 Task: For heading  Tahoma with underline.  font size for heading20,  'Change the font style of data to'Arial.  and font size to 12,  Change the alignment of both headline & data to Align left.  In the sheet  FinAudit templatesbook
Action: Mouse moved to (39, 105)
Screenshot: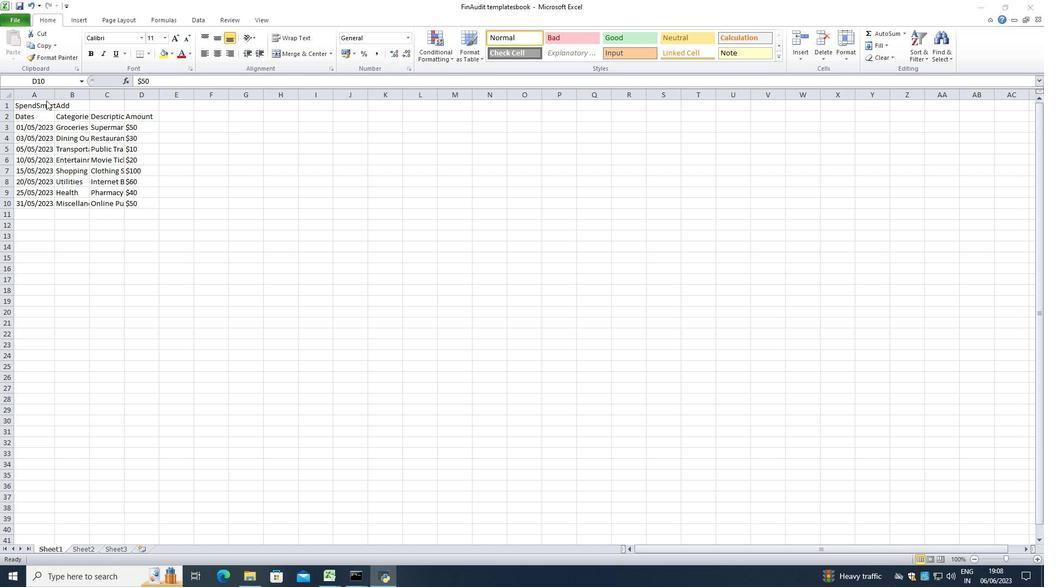 
Action: Mouse pressed left at (39, 105)
Screenshot: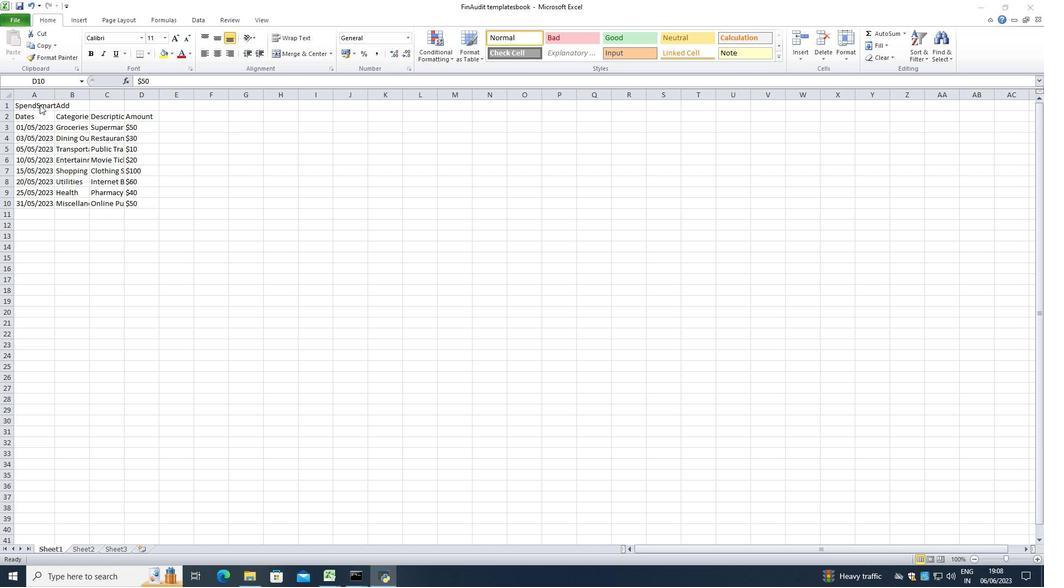 
Action: Mouse moved to (54, 95)
Screenshot: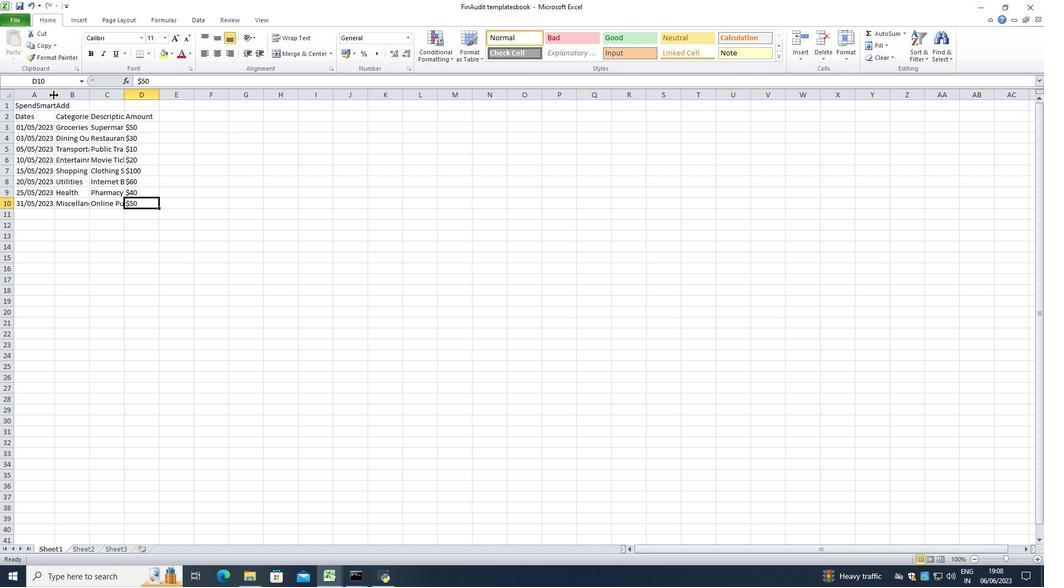 
Action: Mouse pressed left at (54, 95)
Screenshot: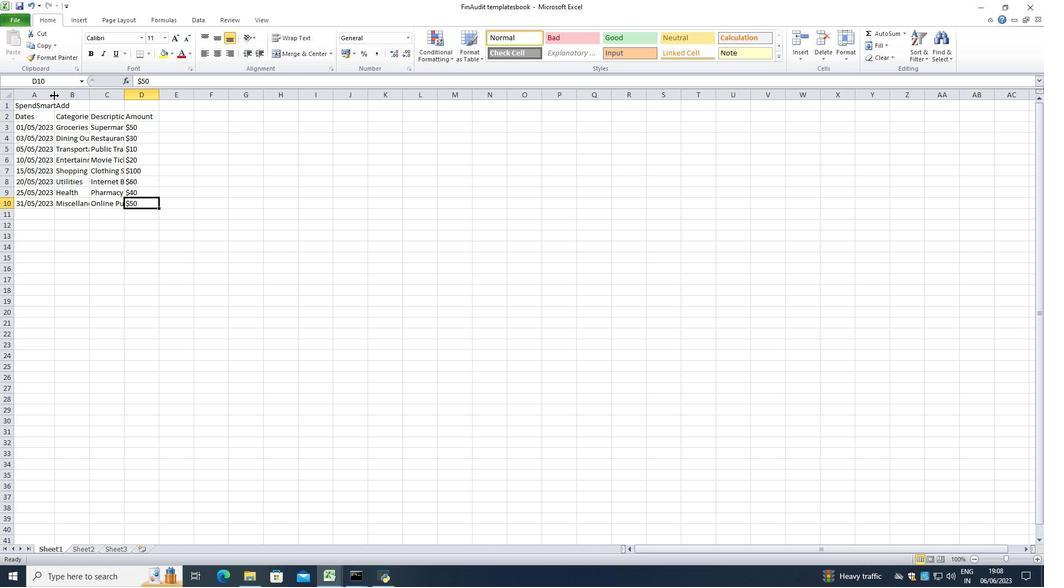 
Action: Mouse pressed left at (54, 95)
Screenshot: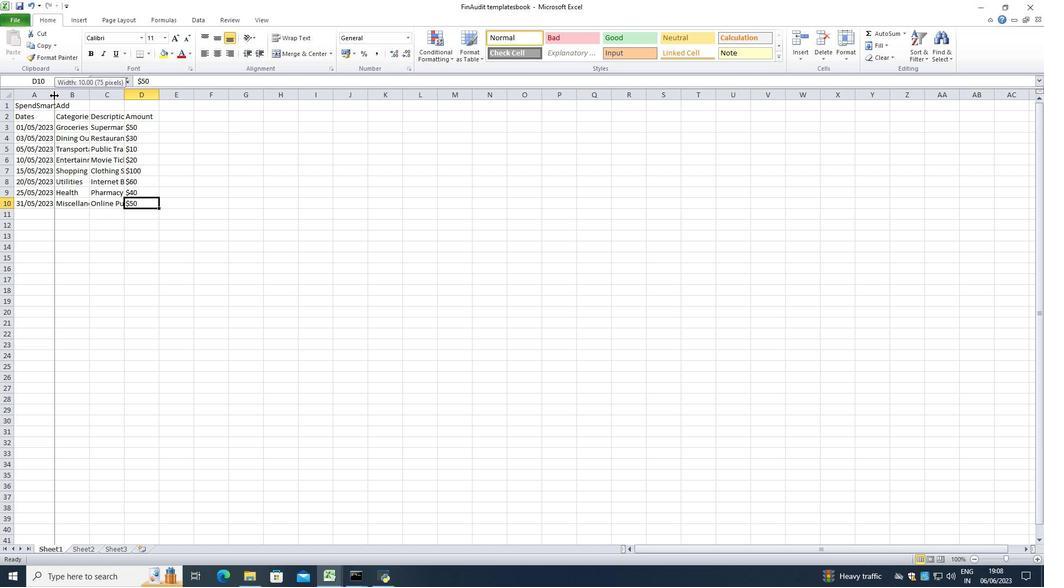 
Action: Mouse moved to (105, 91)
Screenshot: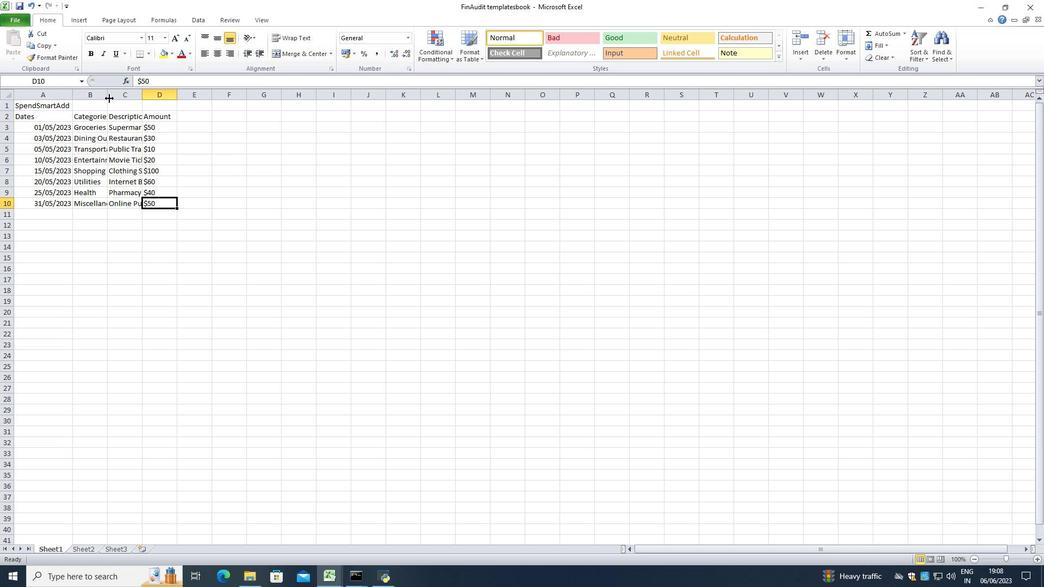 
Action: Mouse pressed left at (105, 91)
Screenshot: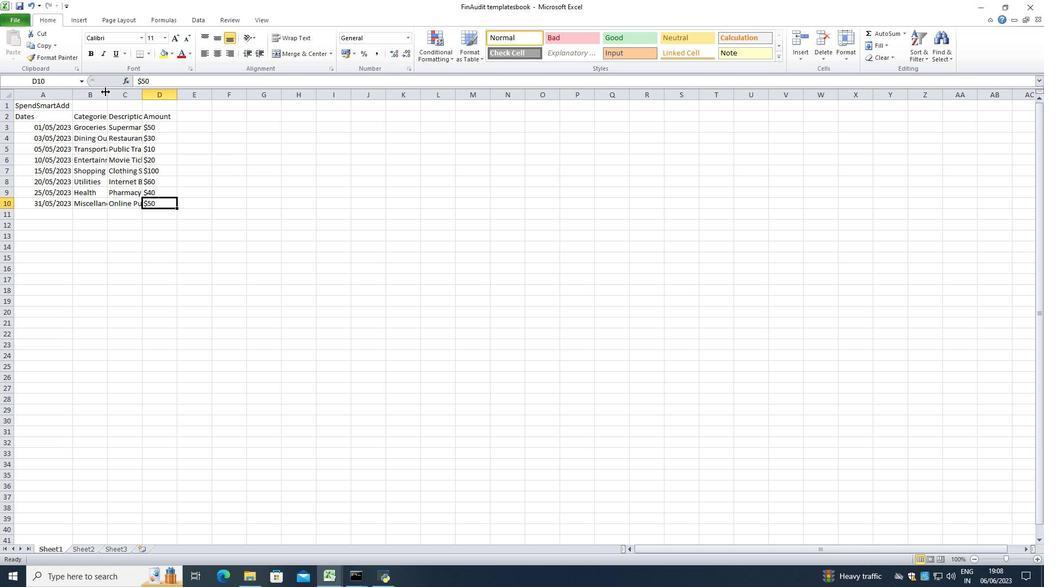 
Action: Mouse pressed left at (105, 91)
Screenshot: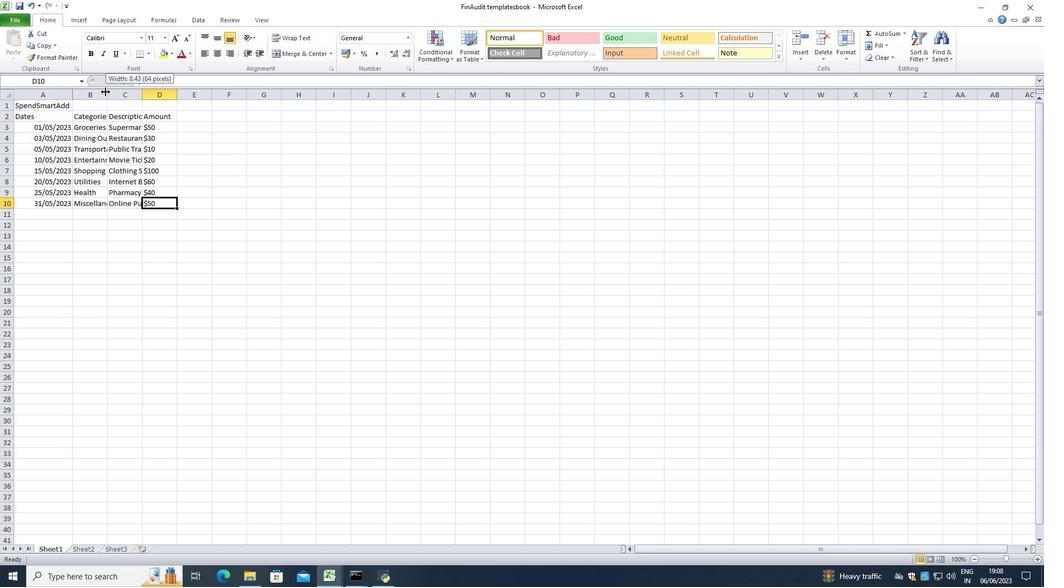 
Action: Mouse moved to (162, 95)
Screenshot: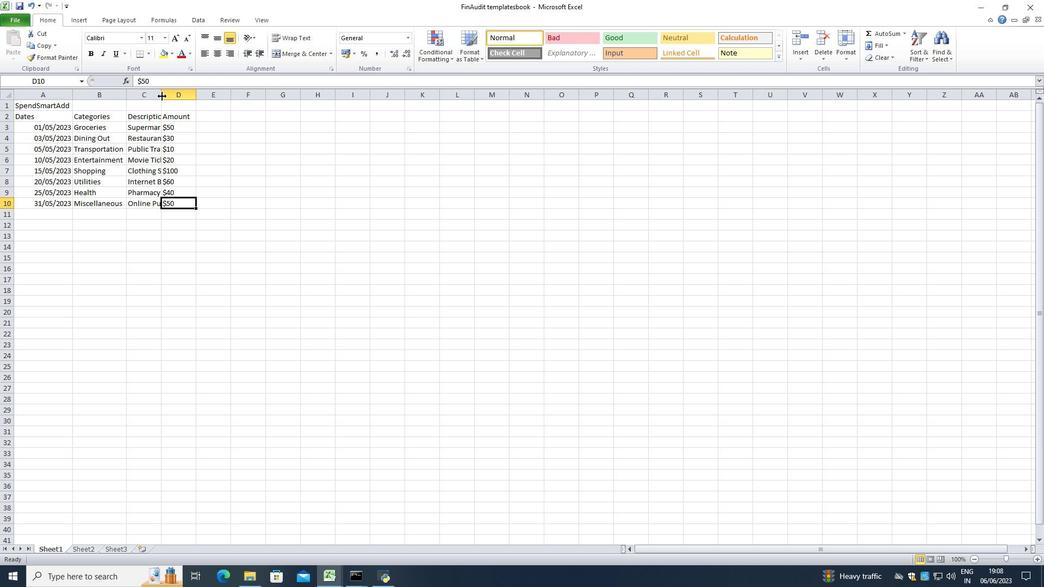 
Action: Mouse pressed left at (162, 95)
Screenshot: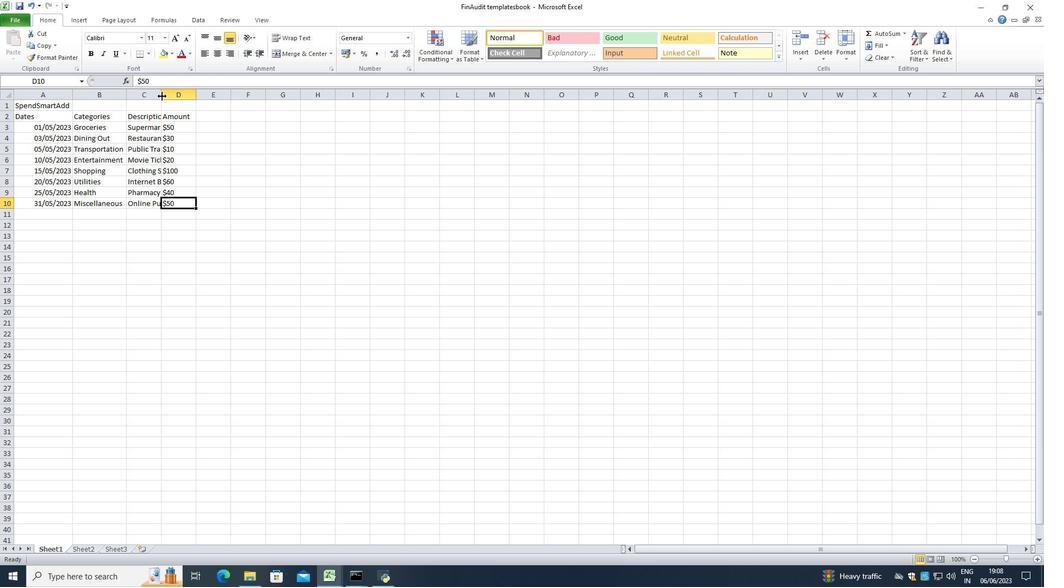 
Action: Mouse pressed left at (162, 95)
Screenshot: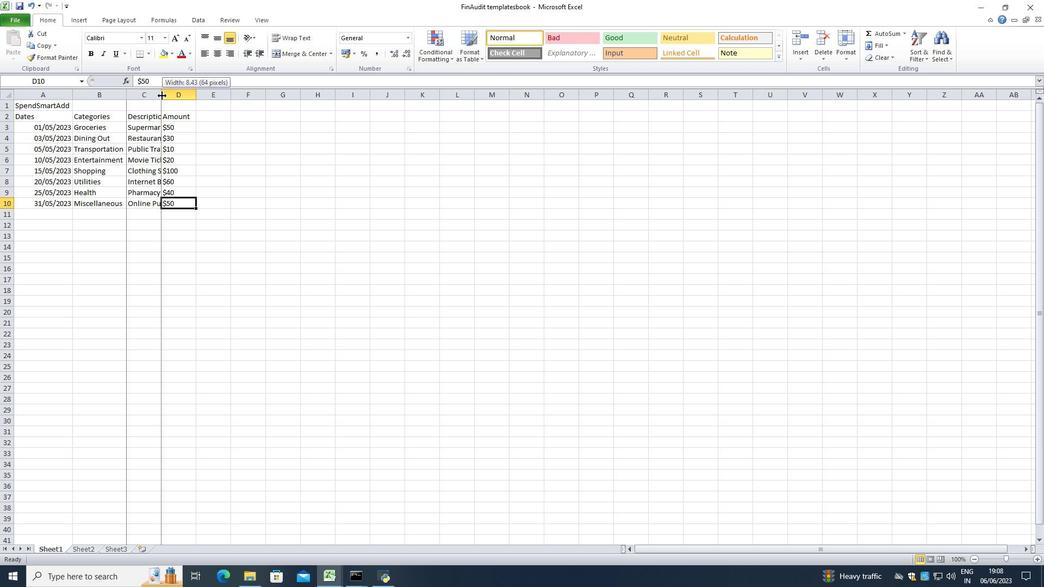 
Action: Mouse moved to (221, 92)
Screenshot: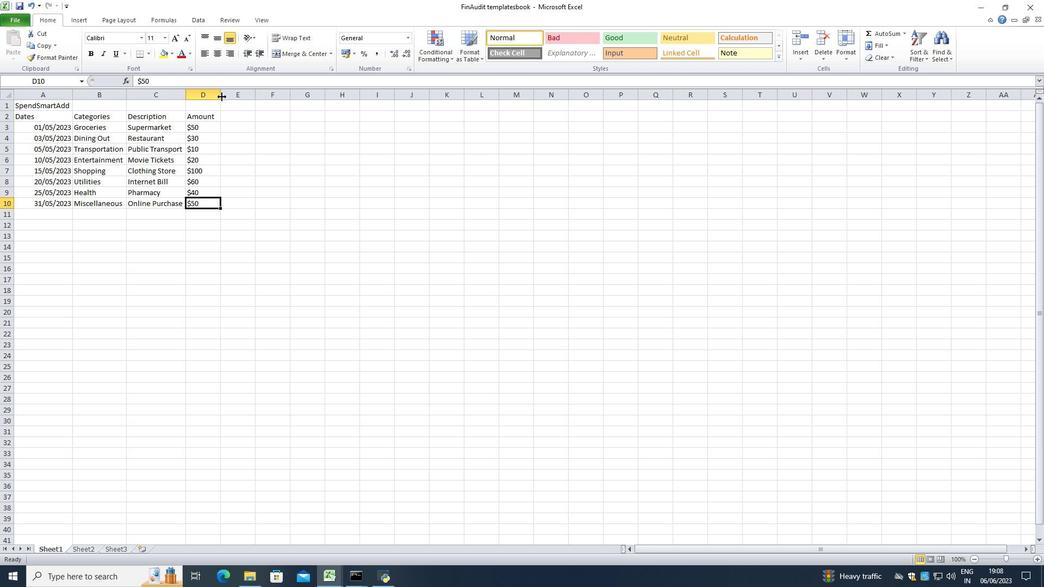 
Action: Mouse pressed left at (221, 92)
Screenshot: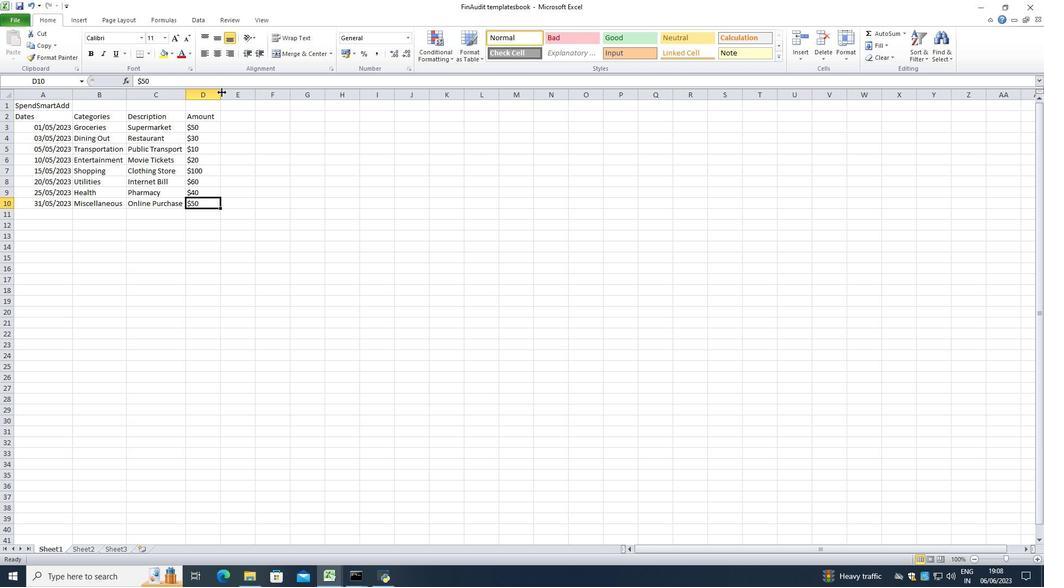 
Action: Mouse pressed left at (221, 92)
Screenshot: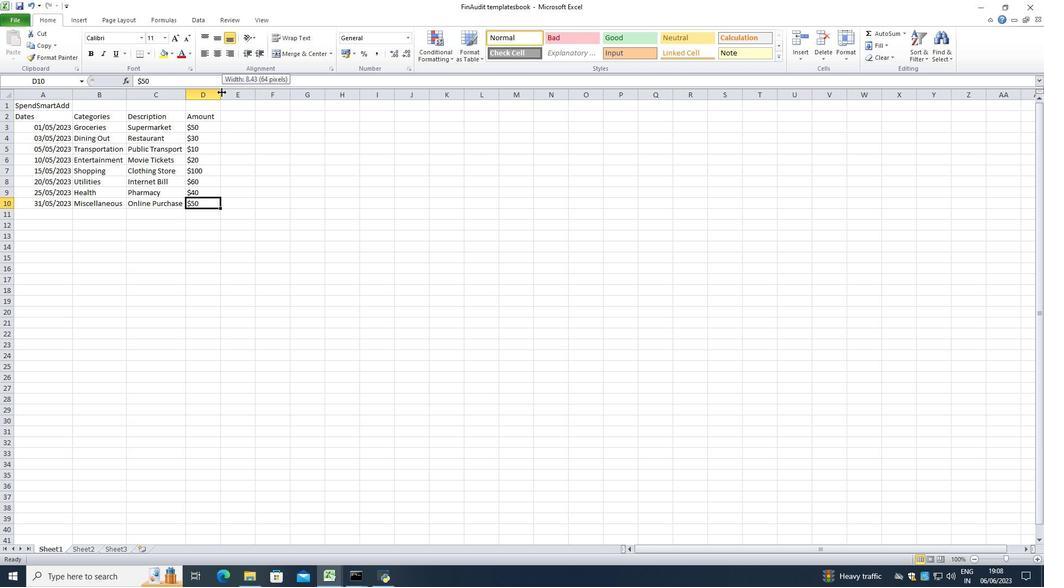 
Action: Mouse moved to (67, 108)
Screenshot: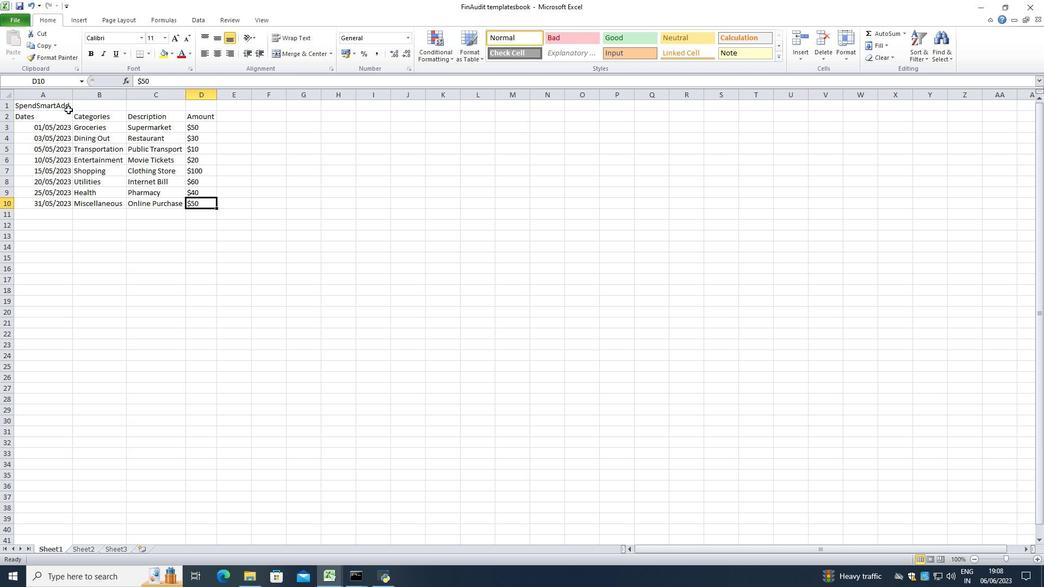 
Action: Mouse pressed left at (67, 108)
Screenshot: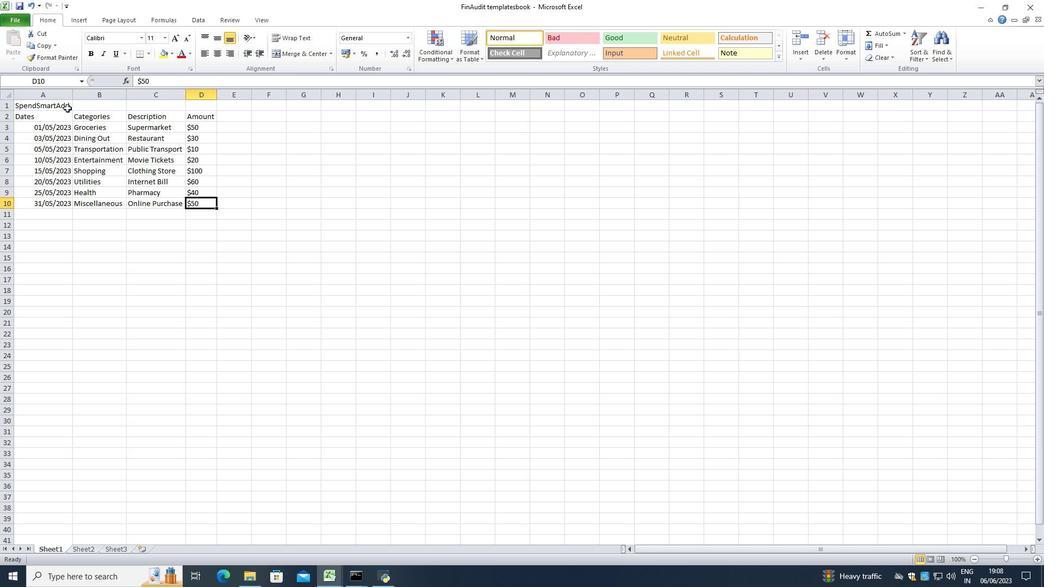 
Action: Mouse moved to (120, 40)
Screenshot: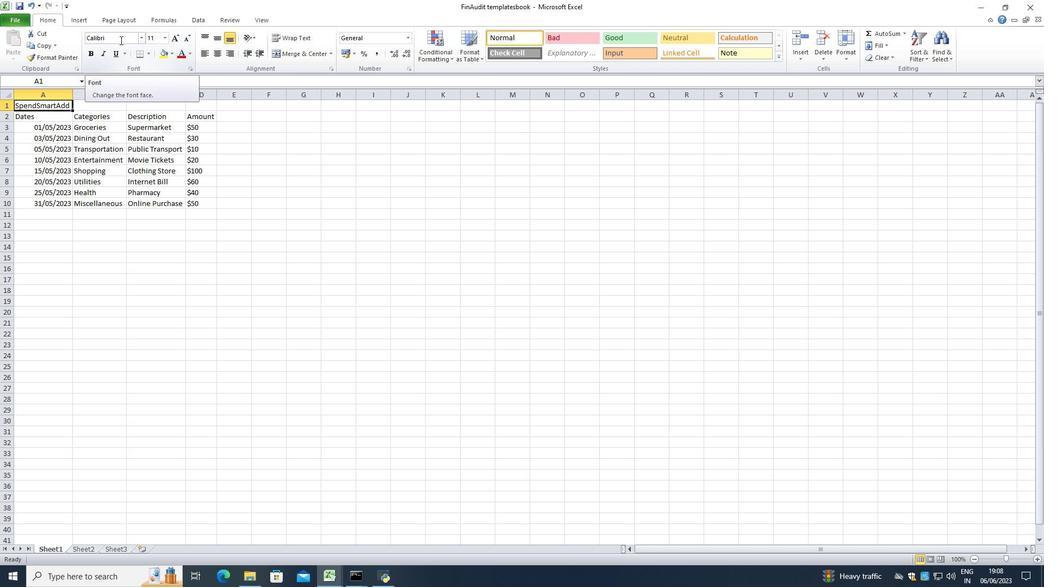 
Action: Mouse pressed left at (120, 40)
Screenshot: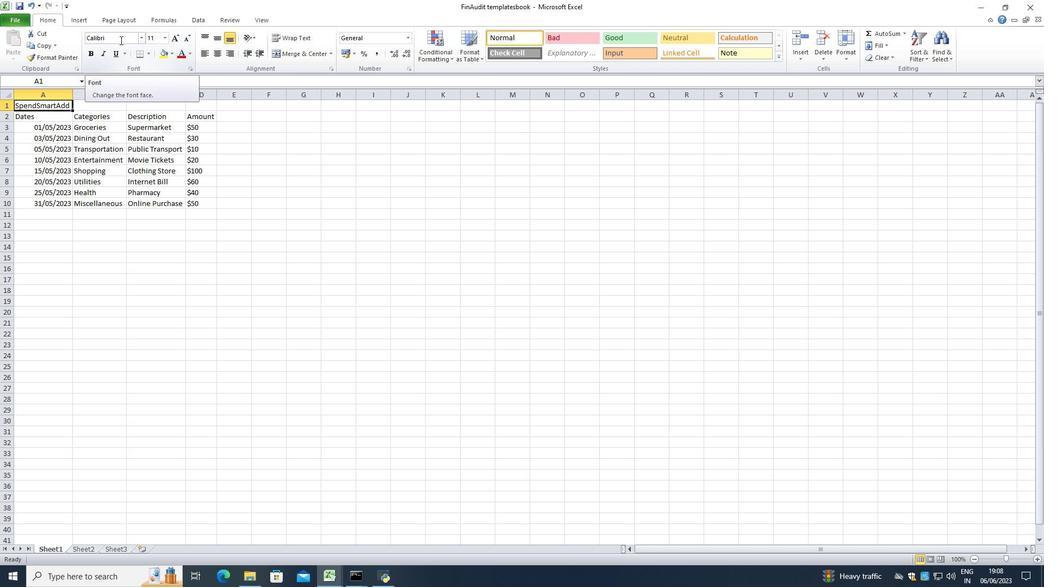 
Action: Mouse moved to (120, 40)
Screenshot: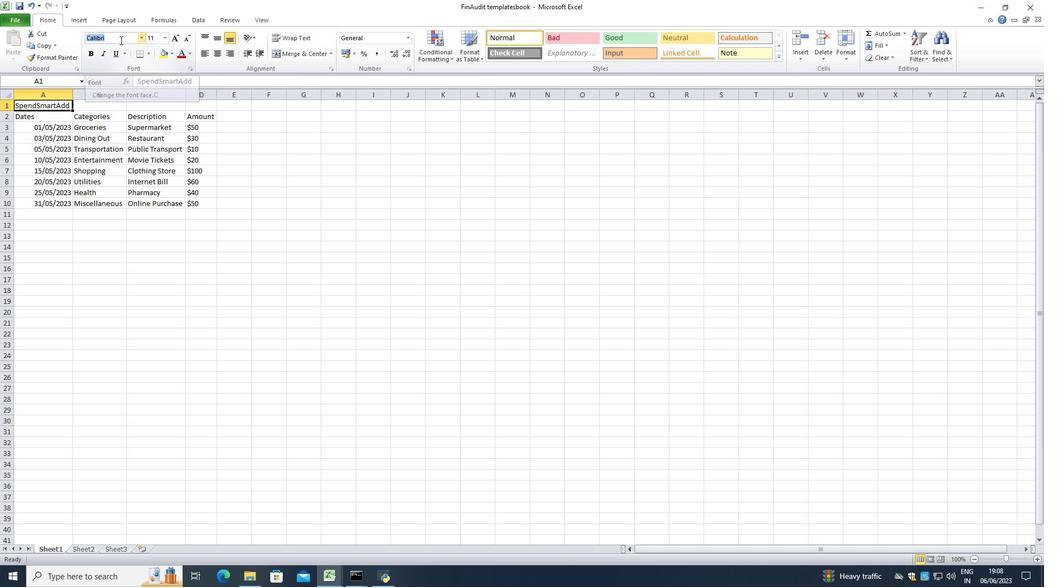 
Action: Key pressed <Key.backspace><Key.shift>Taho<Key.enter>
Screenshot: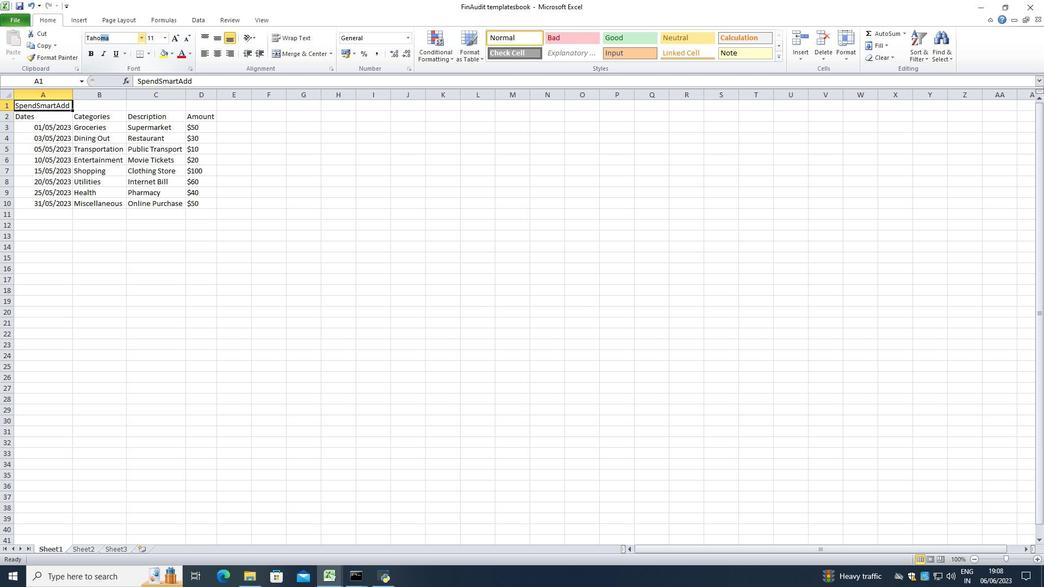 
Action: Mouse moved to (154, 38)
Screenshot: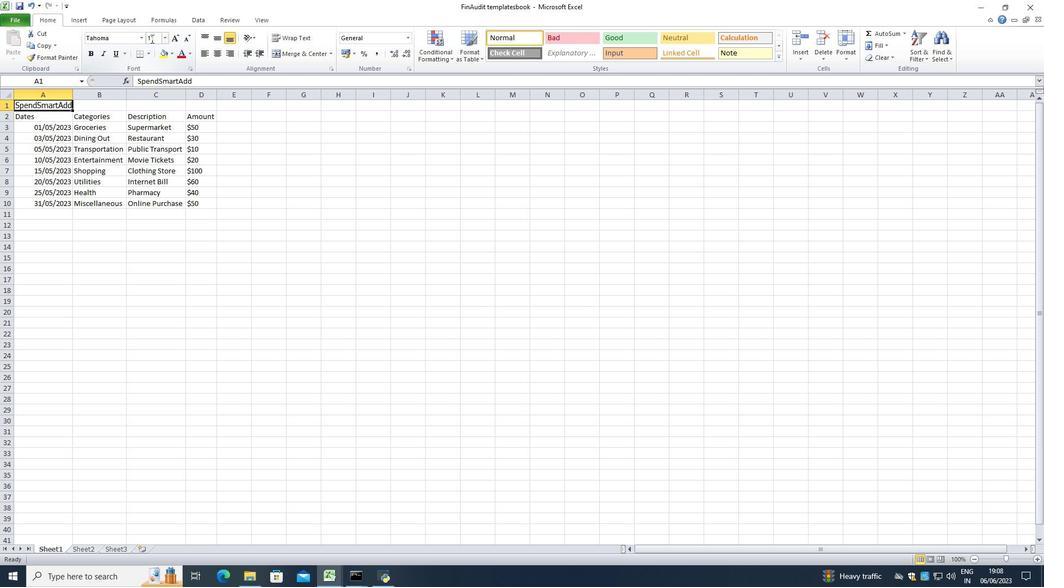 
Action: Mouse pressed left at (154, 38)
Screenshot: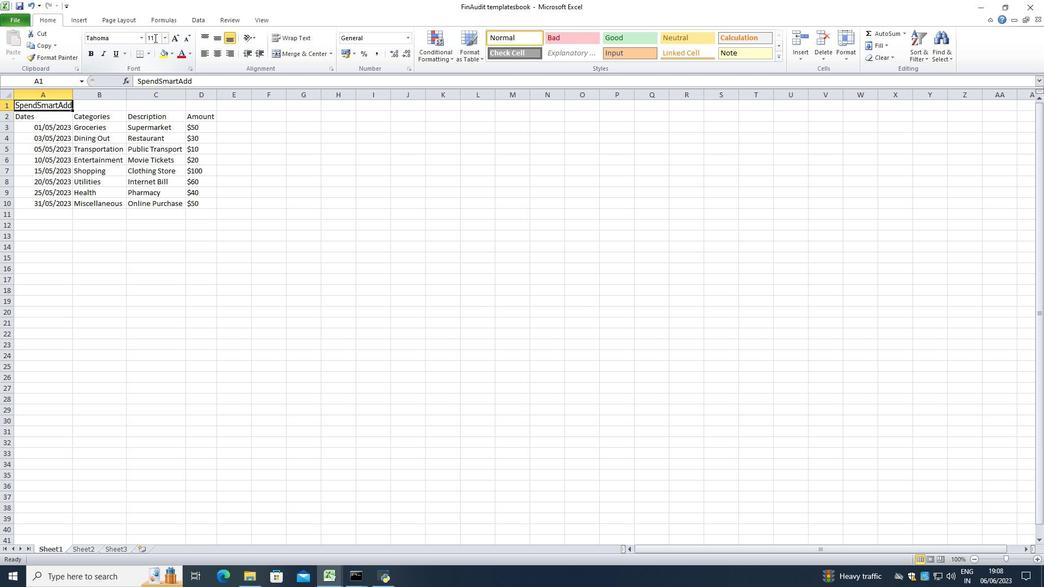 
Action: Key pressed <Key.backspace>20<Key.enter>ctrl+U
Screenshot: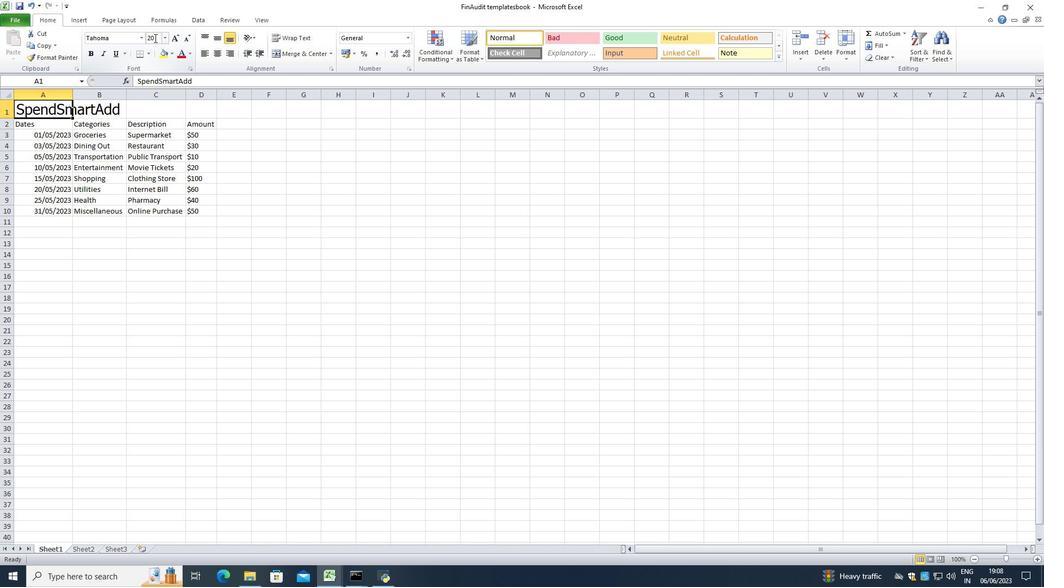 
Action: Mouse moved to (62, 127)
Screenshot: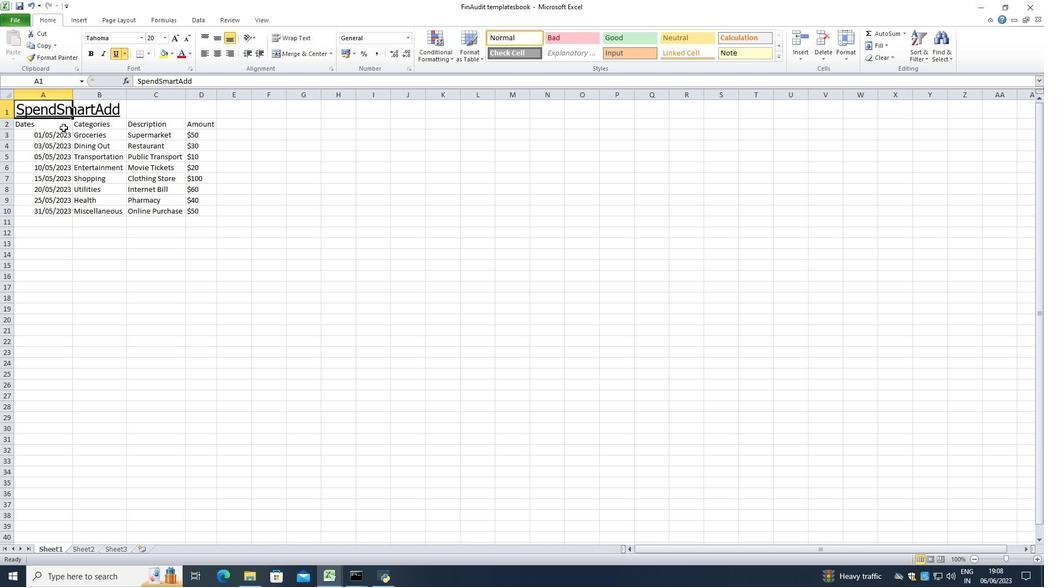 
Action: Mouse pressed left at (62, 127)
Screenshot: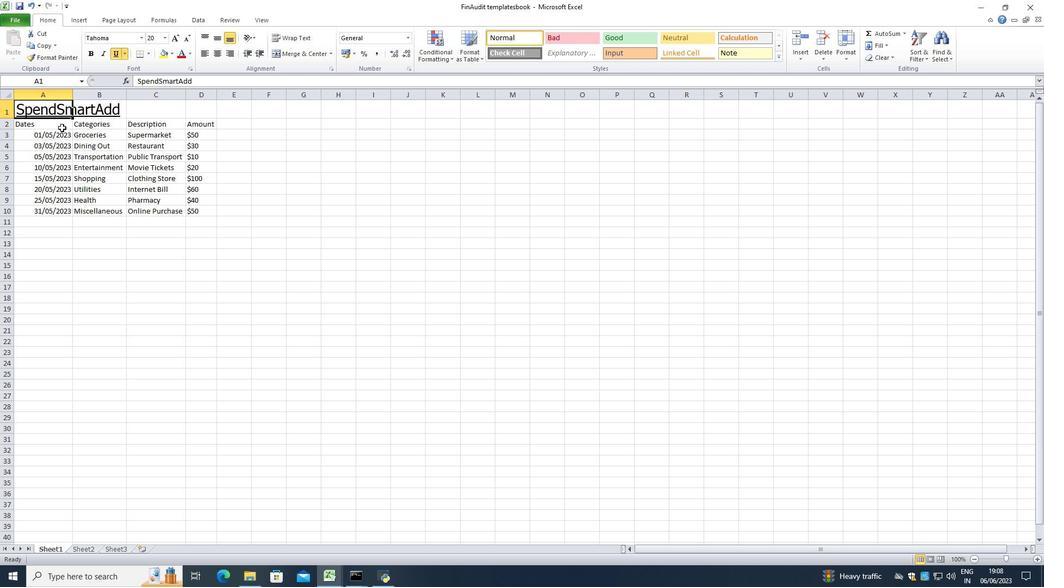 
Action: Mouse moved to (112, 38)
Screenshot: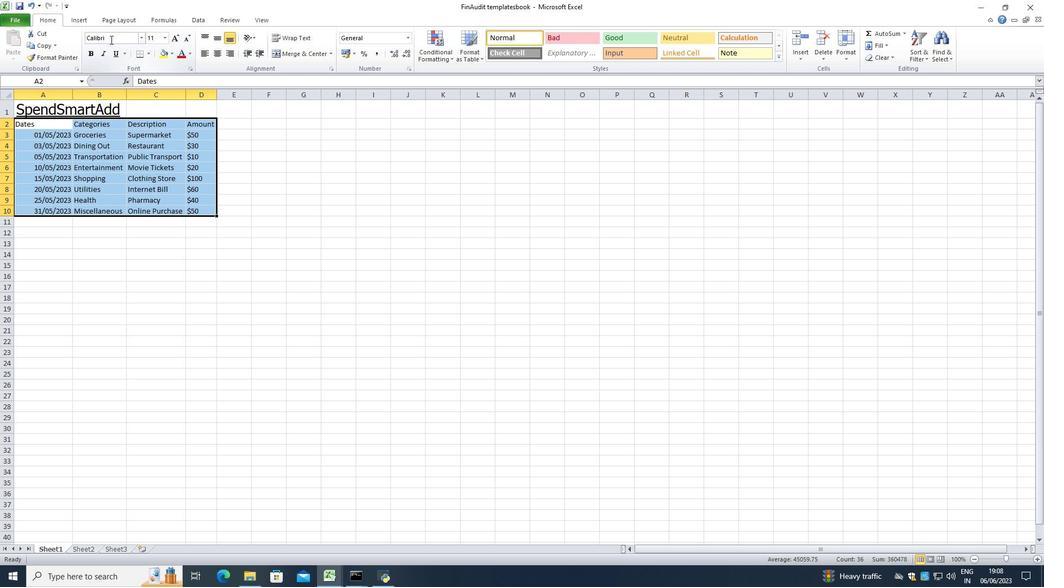 
Action: Mouse pressed left at (112, 38)
Screenshot: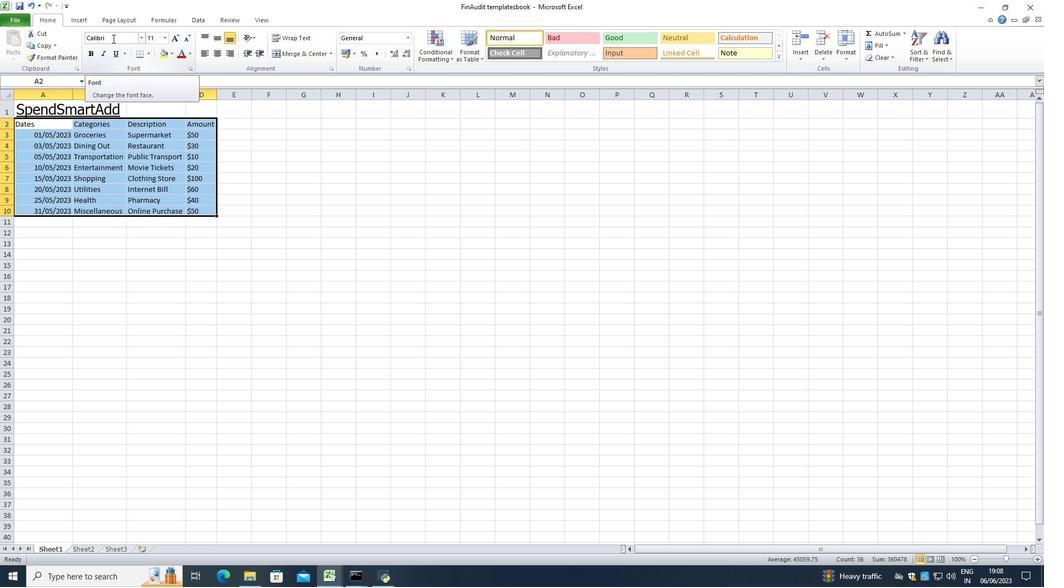 
Action: Key pressed <Key.backspace><Key.shift>arial<Key.enter>
Screenshot: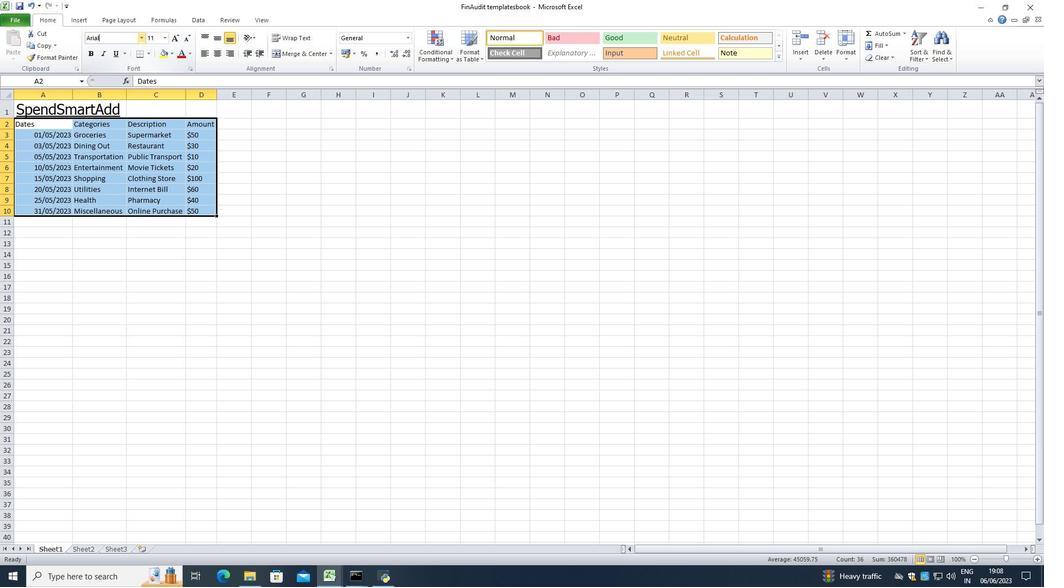 
Action: Mouse moved to (152, 37)
Screenshot: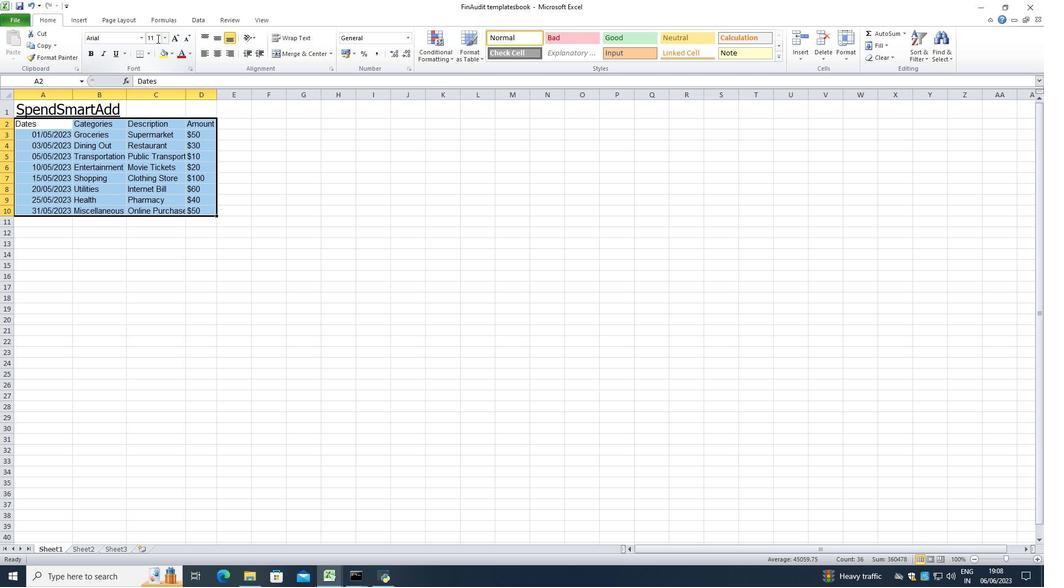 
Action: Mouse pressed left at (152, 37)
Screenshot: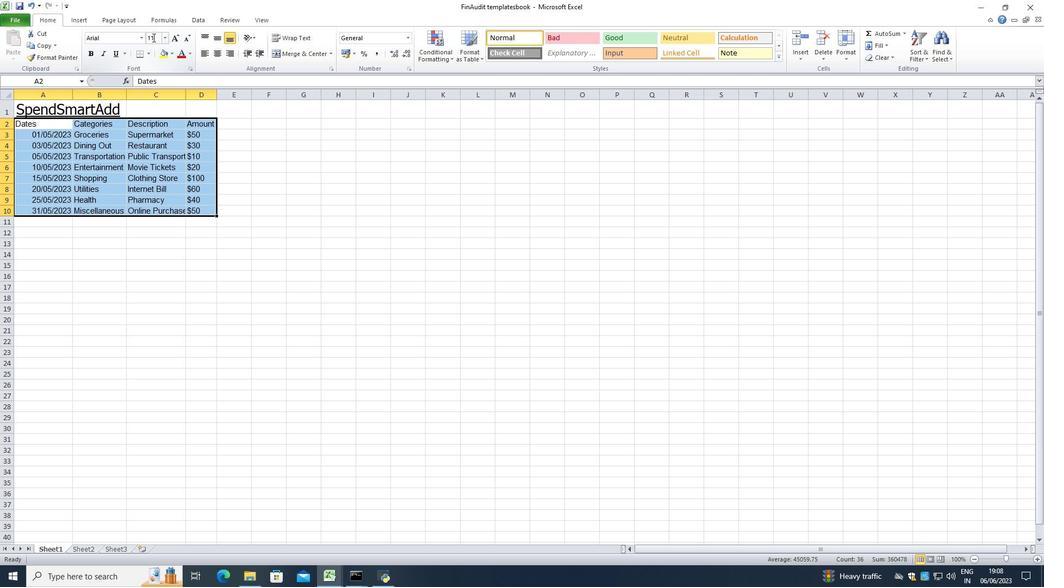 
Action: Key pressed <Key.backspace>12<Key.enter>
Screenshot: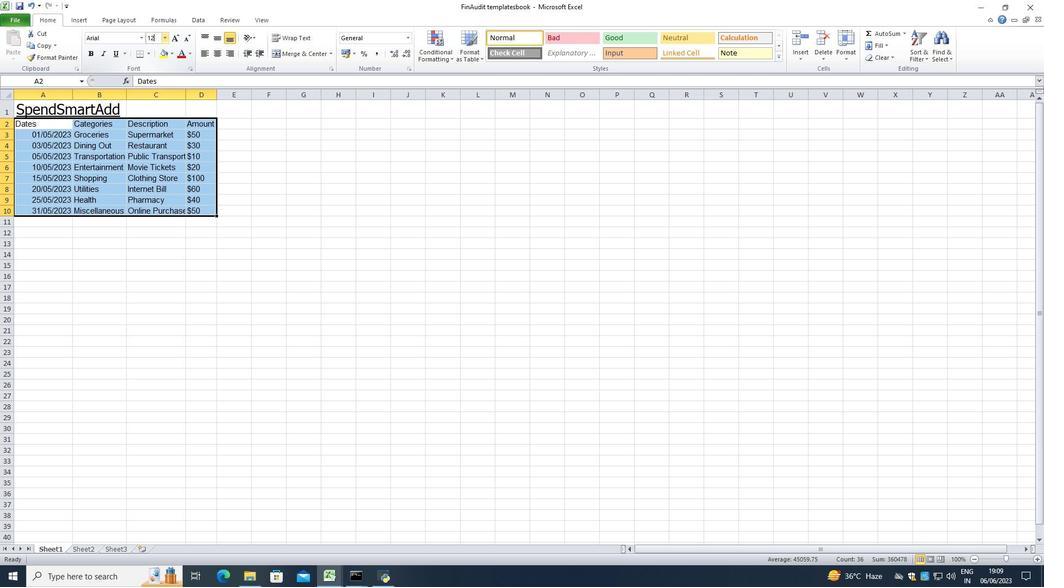 
Action: Mouse moved to (153, 315)
Screenshot: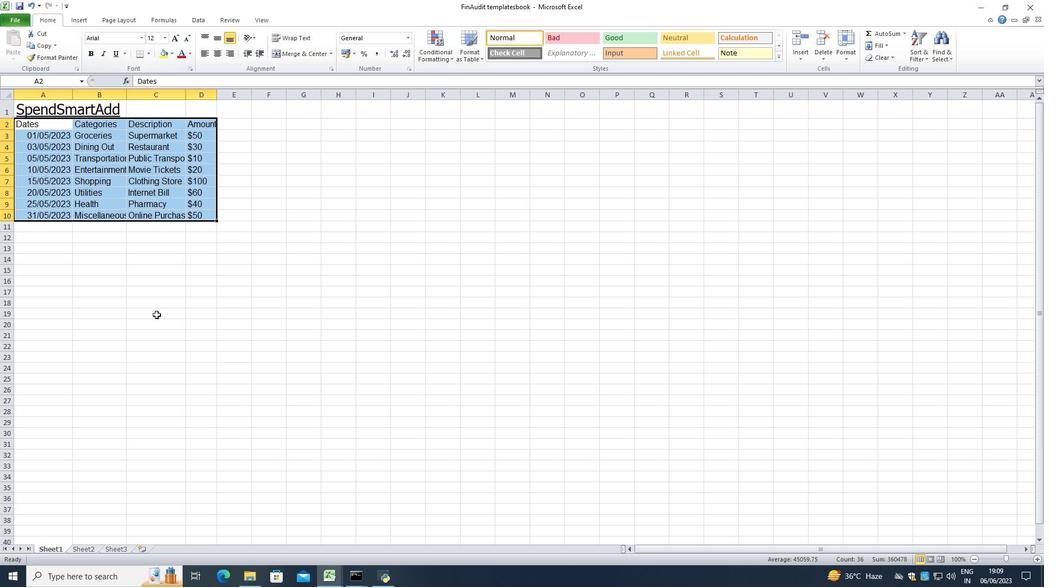 
Action: Mouse pressed left at (153, 315)
Screenshot: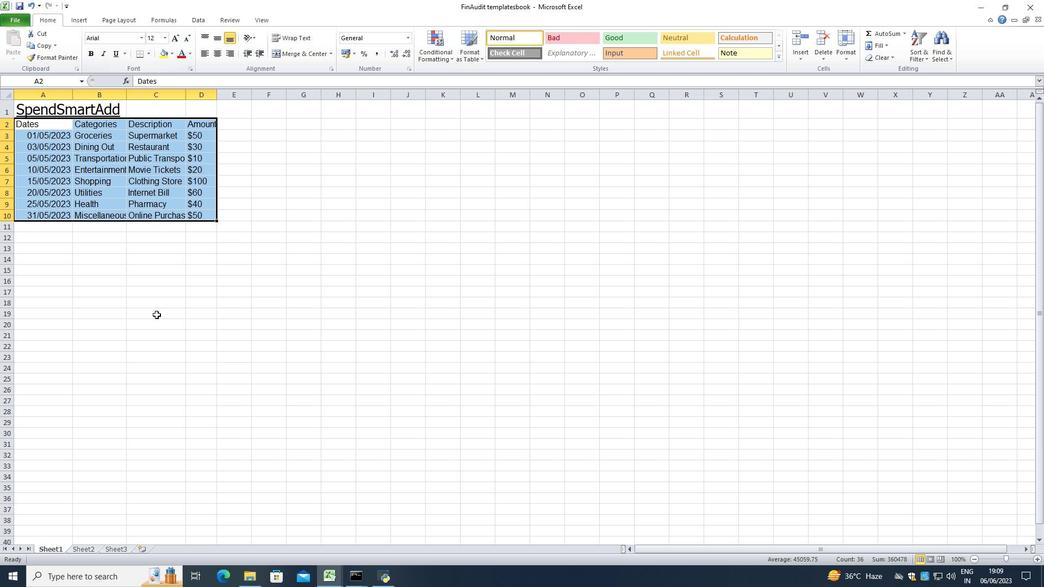 
Action: Mouse moved to (42, 108)
Screenshot: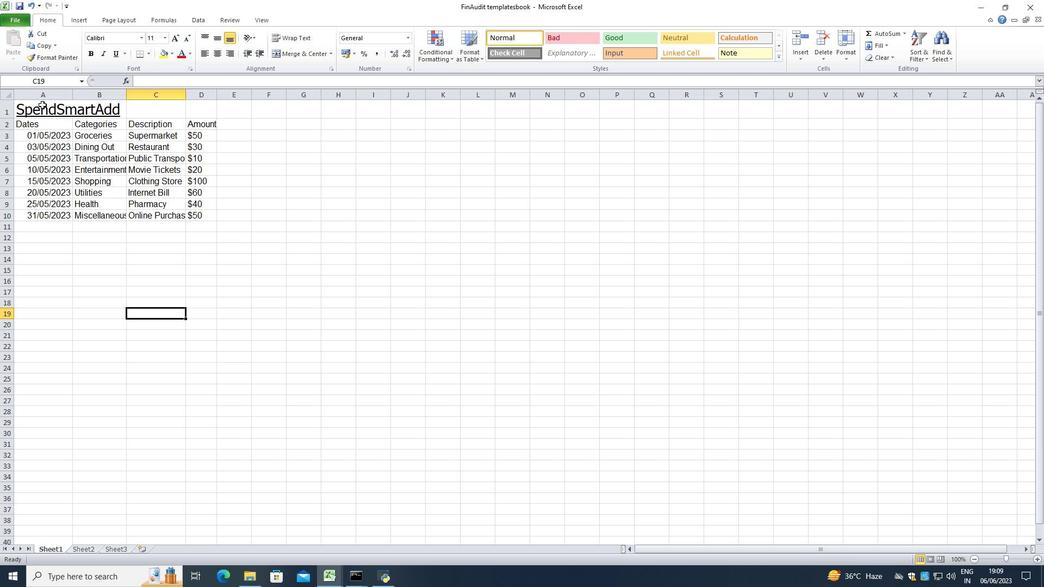 
Action: Mouse pressed left at (42, 108)
Screenshot: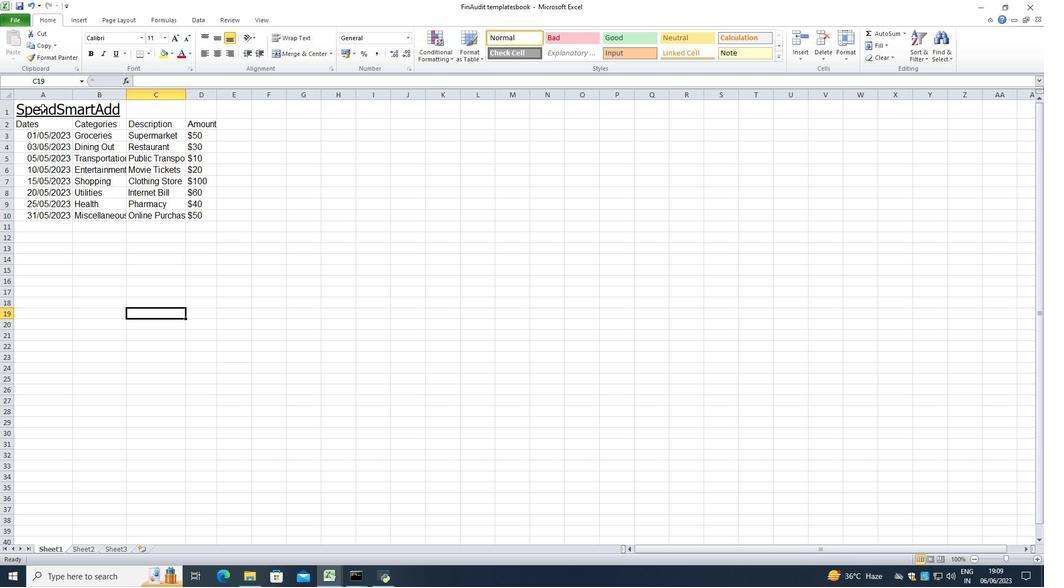 
Action: Mouse moved to (201, 38)
Screenshot: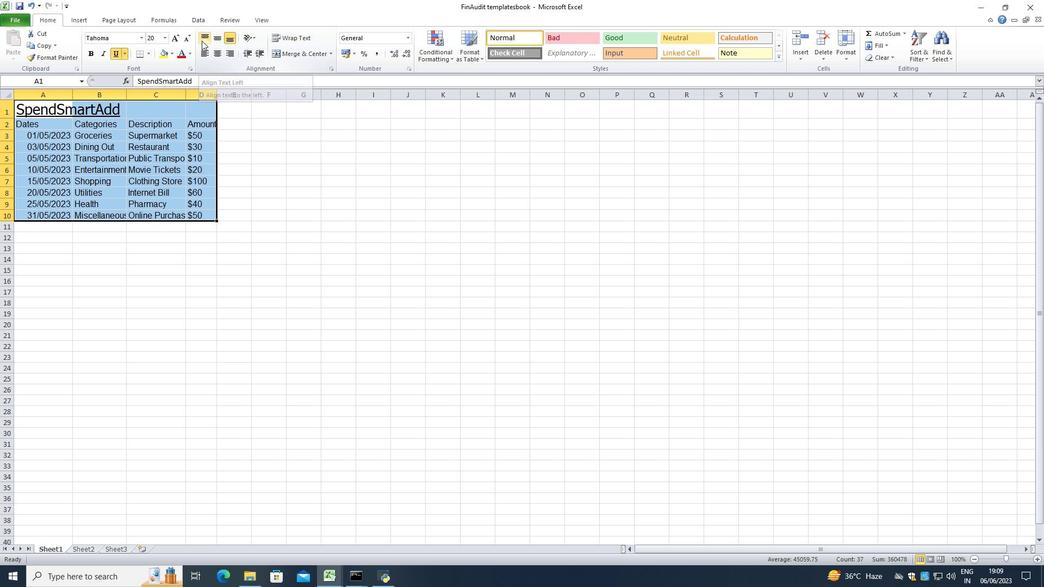 
Action: Mouse pressed left at (201, 38)
Screenshot: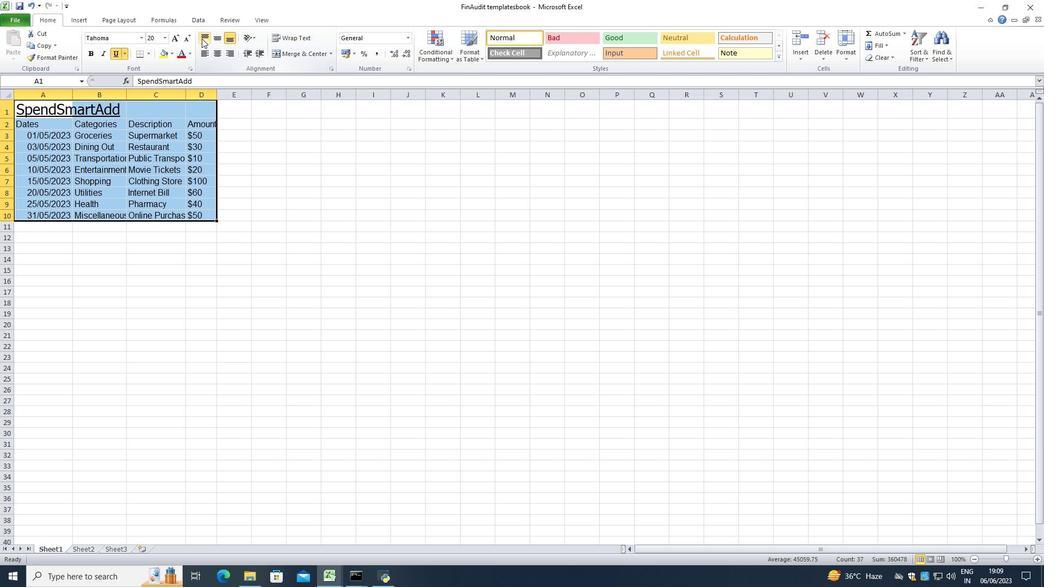 
Action: Mouse moved to (205, 54)
Screenshot: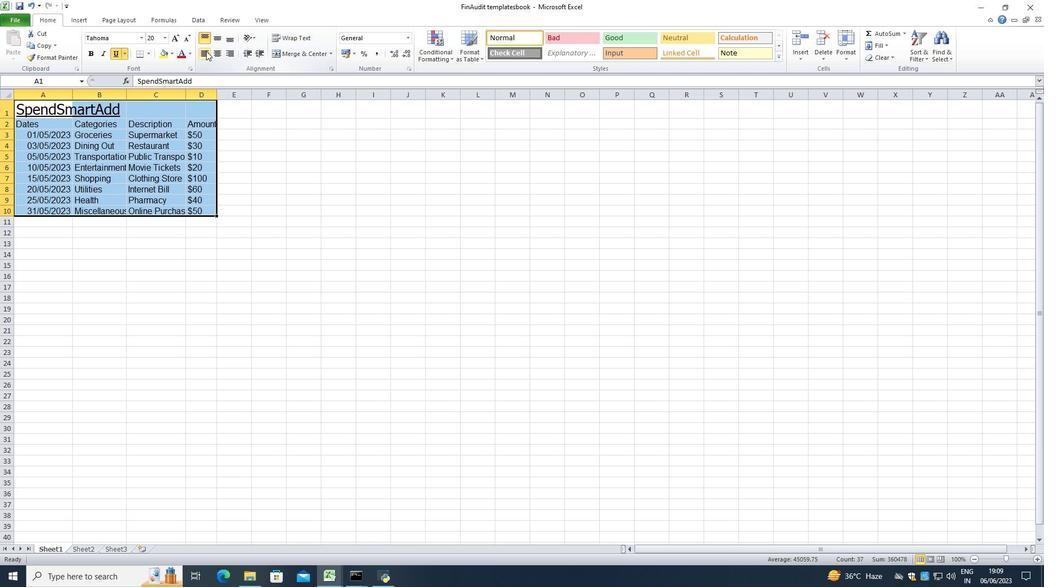 
Action: Mouse pressed left at (205, 54)
Screenshot: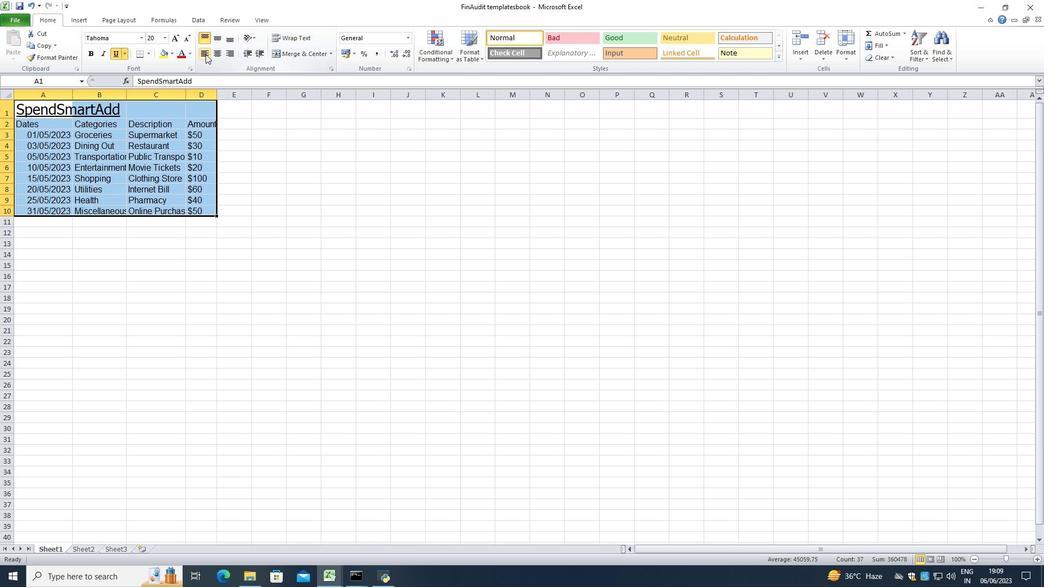 
Action: Mouse moved to (205, 38)
Screenshot: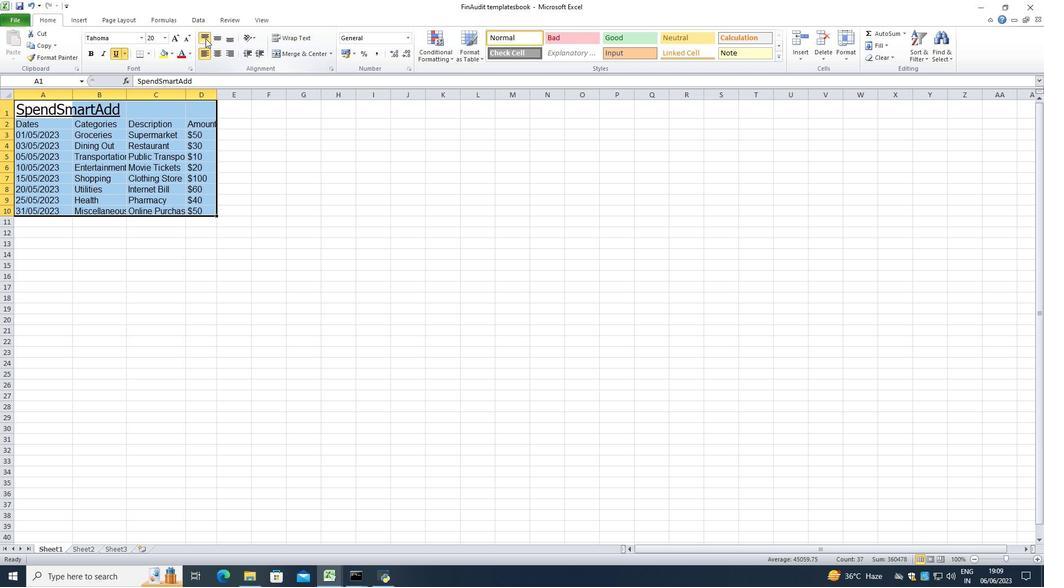 
Action: Mouse pressed left at (205, 38)
Screenshot: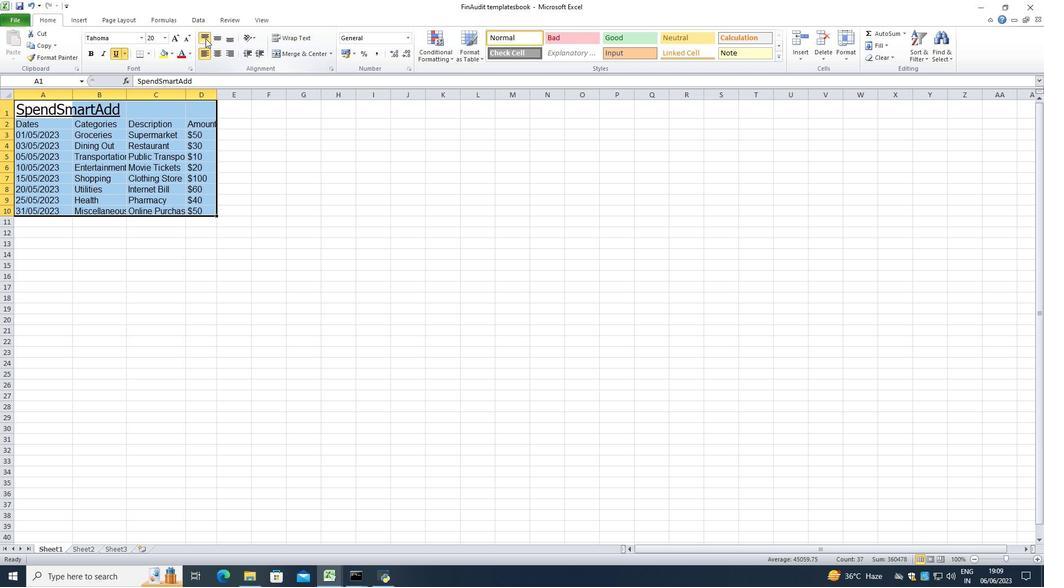
Action: Mouse pressed left at (205, 38)
Screenshot: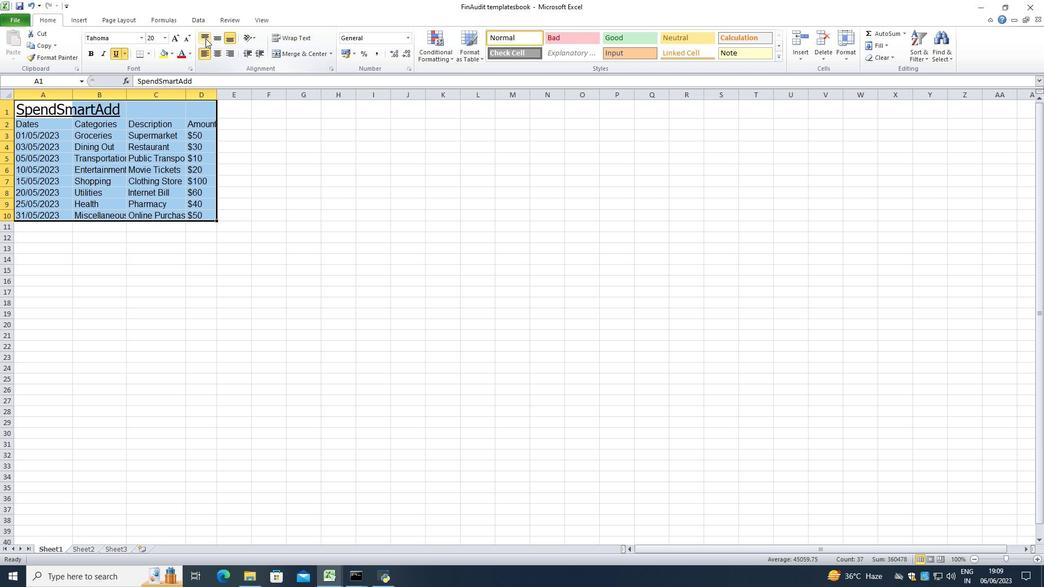 
Action: Mouse moved to (204, 37)
Screenshot: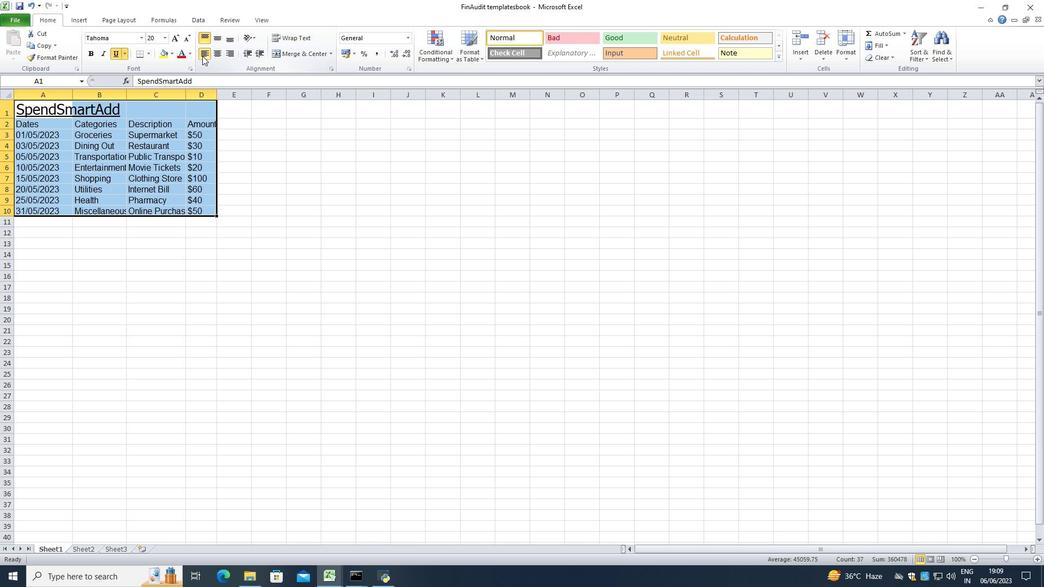 
Action: Mouse pressed left at (204, 37)
Screenshot: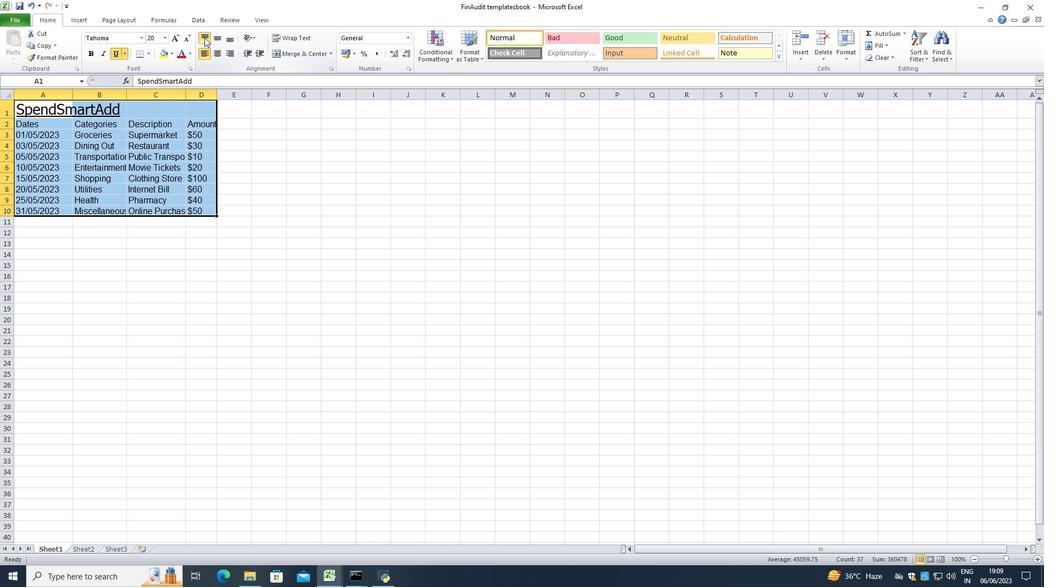 
Action: Mouse pressed left at (204, 37)
Screenshot: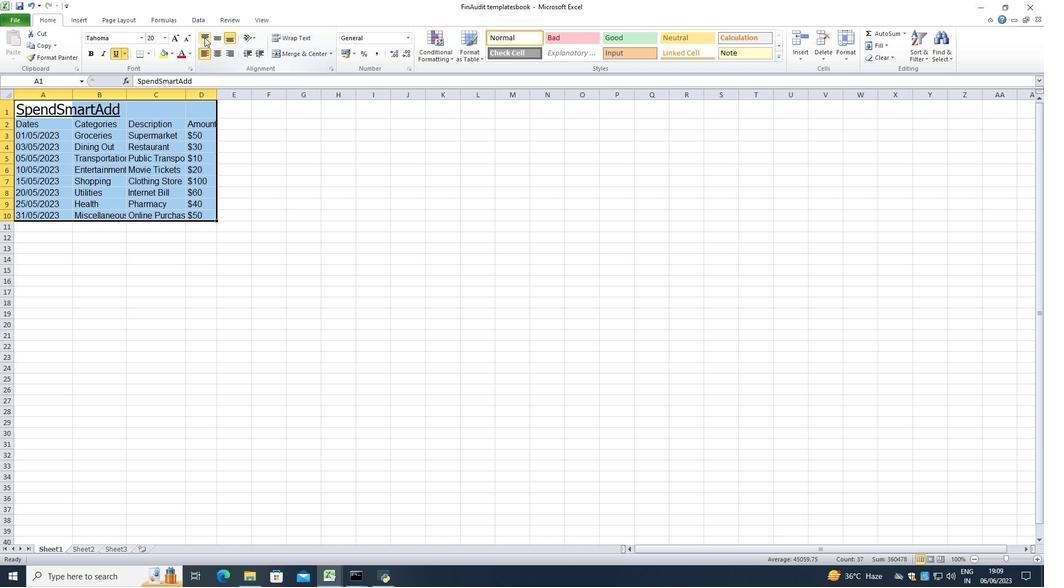 
Action: Mouse moved to (281, 217)
Screenshot: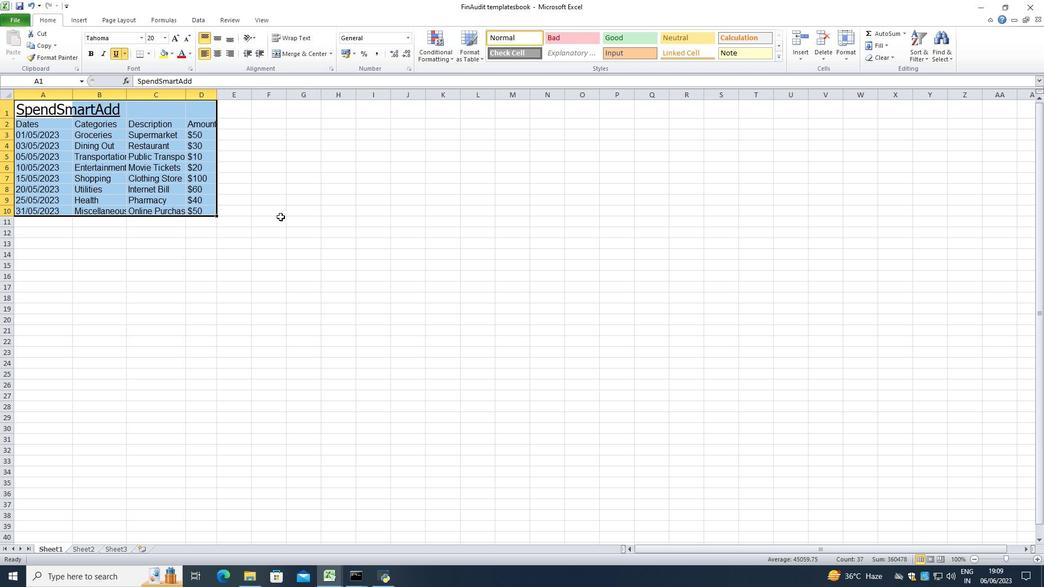 
Action: Mouse pressed left at (281, 217)
Screenshot: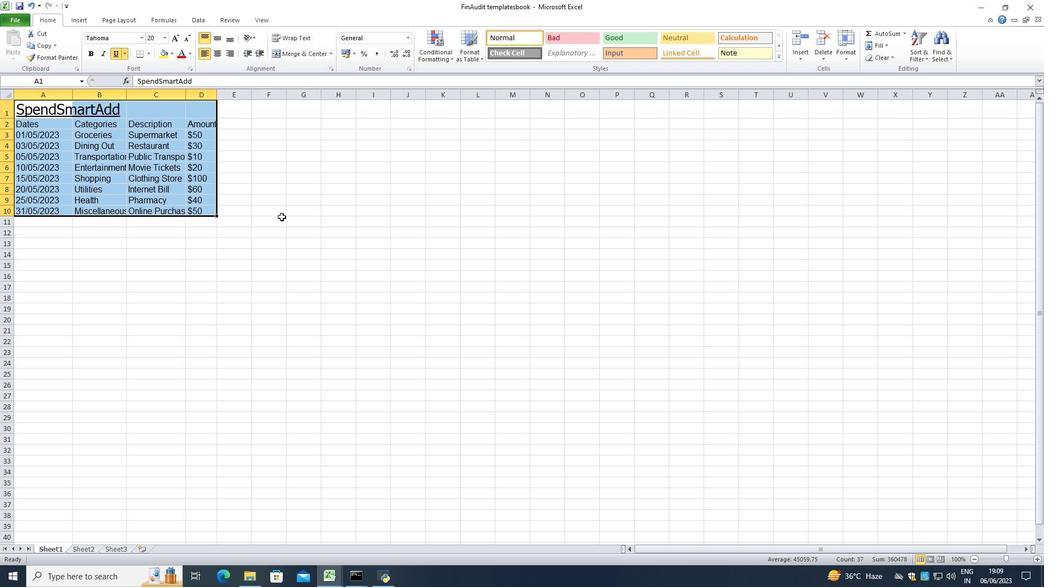 
Action: Mouse moved to (75, 94)
Screenshot: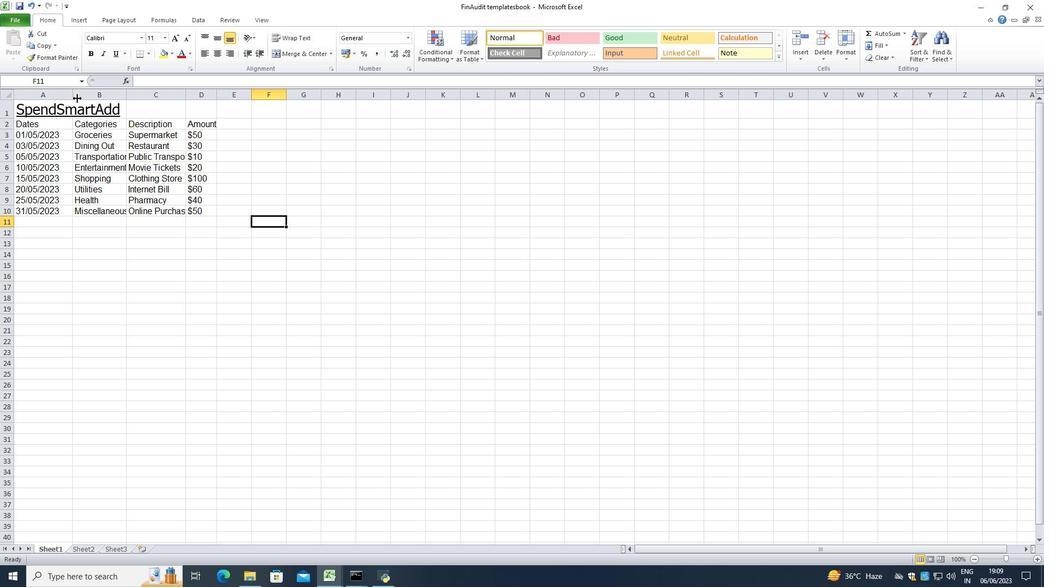 
Action: Mouse pressed left at (75, 94)
Screenshot: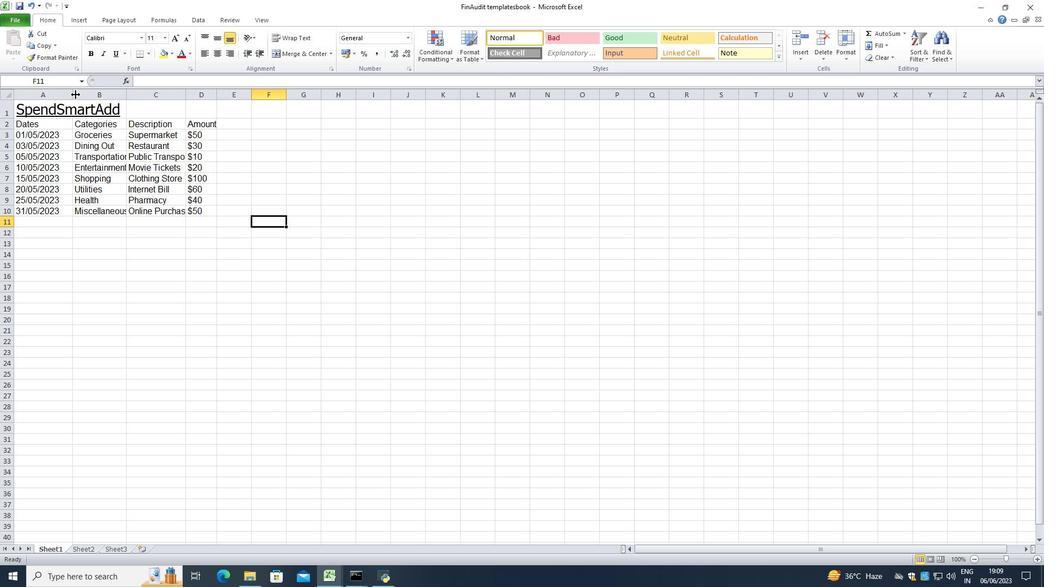 
Action: Mouse pressed left at (75, 94)
Screenshot: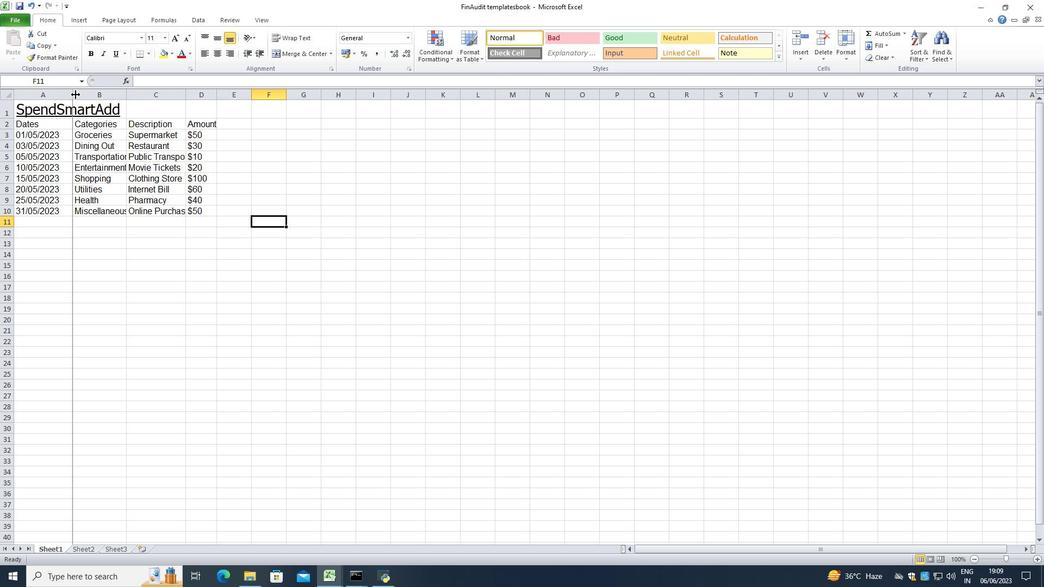 
Action: Mouse moved to (181, 94)
Screenshot: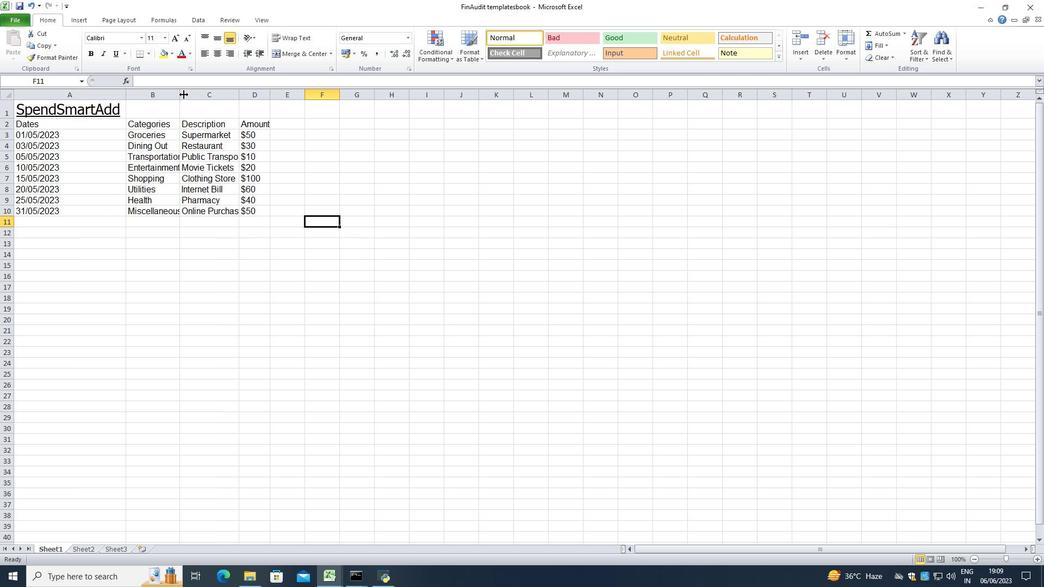 
Action: Mouse pressed left at (181, 94)
Screenshot: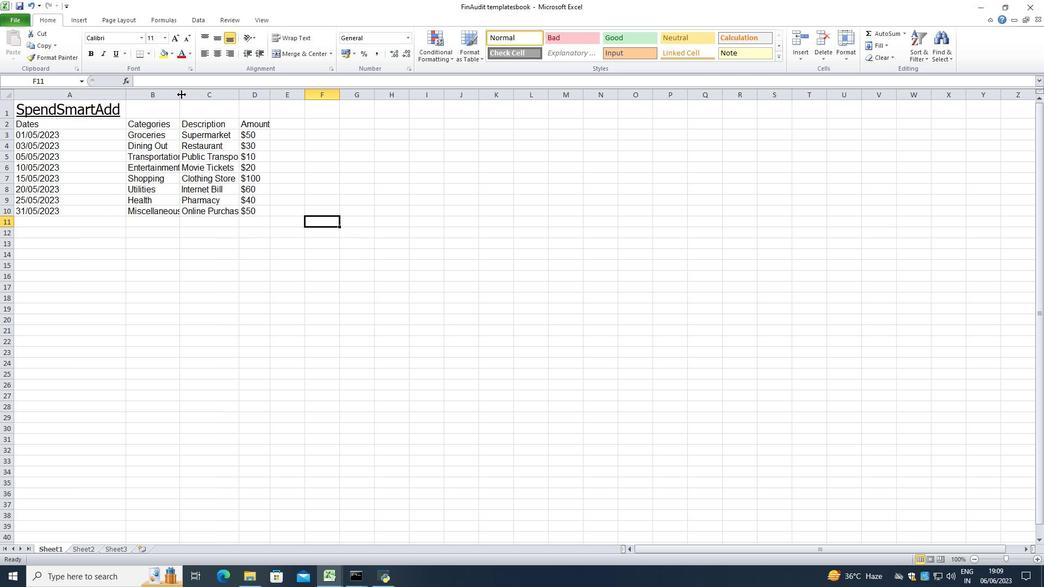 
Action: Mouse pressed left at (181, 94)
Screenshot: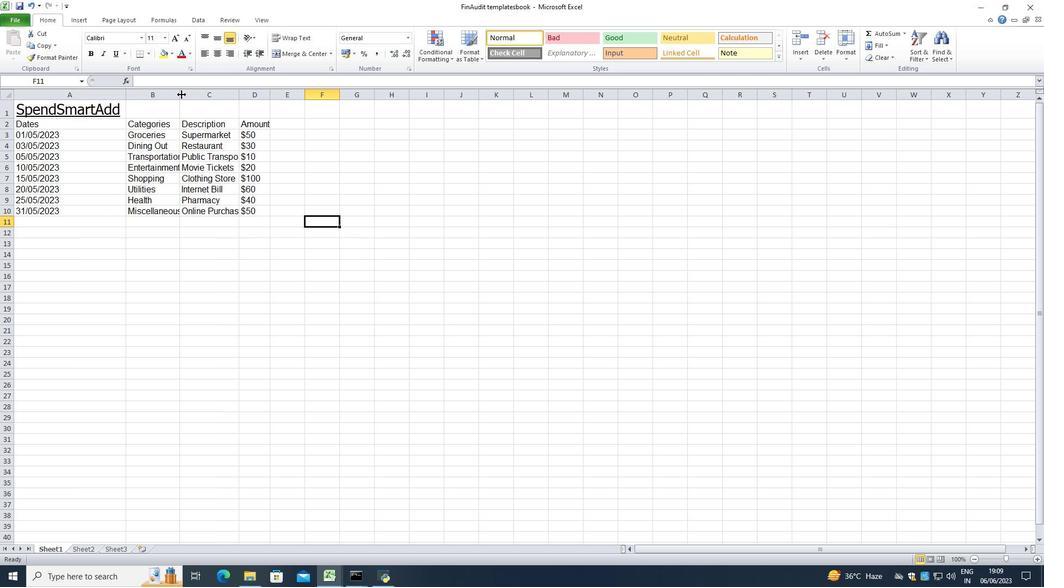 
Action: Mouse moved to (245, 96)
Screenshot: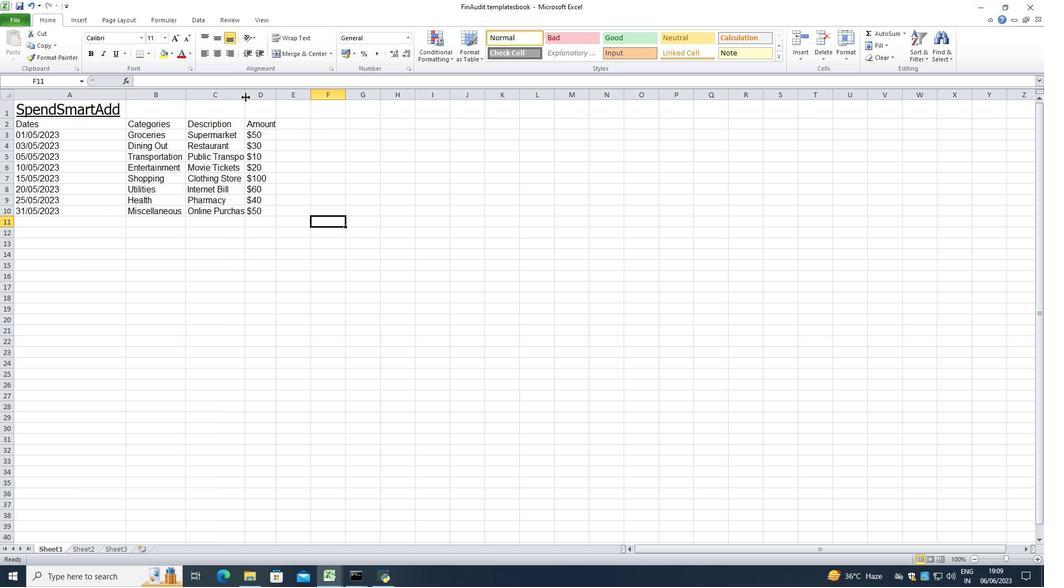 
Action: Mouse pressed left at (245, 96)
Screenshot: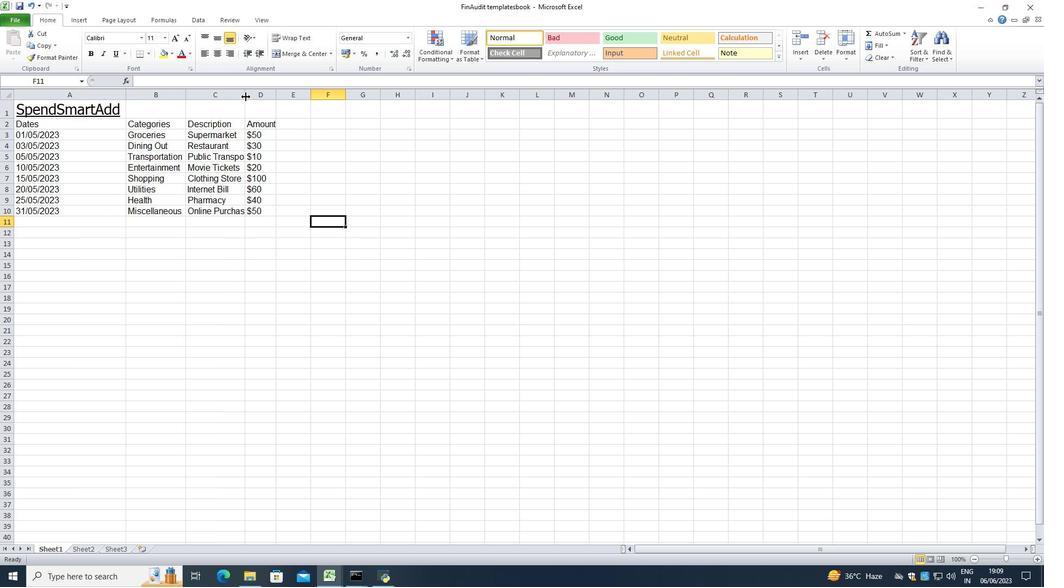 
Action: Mouse pressed left at (245, 96)
Screenshot: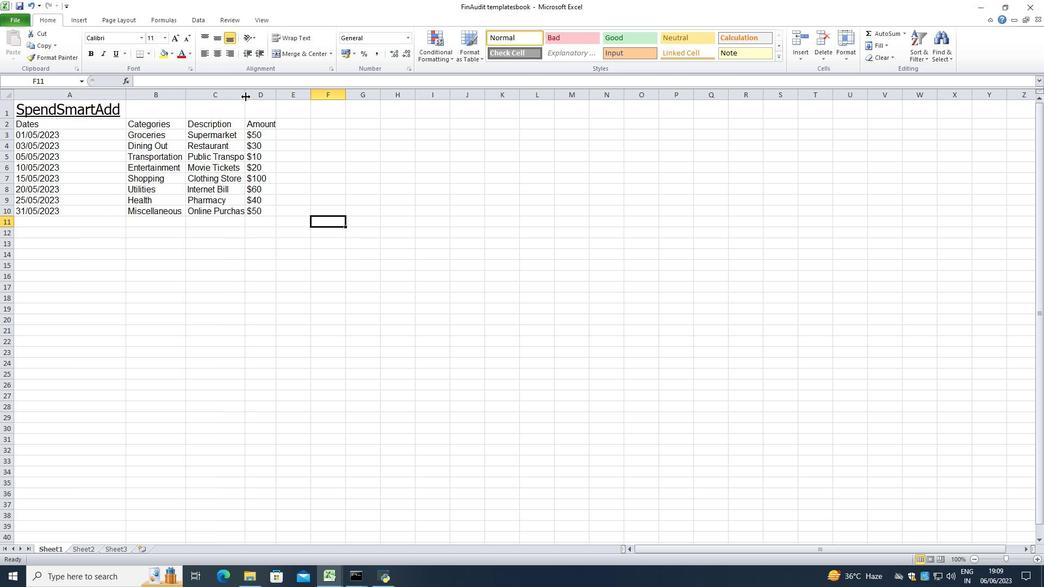 
Action: Mouse moved to (287, 95)
Screenshot: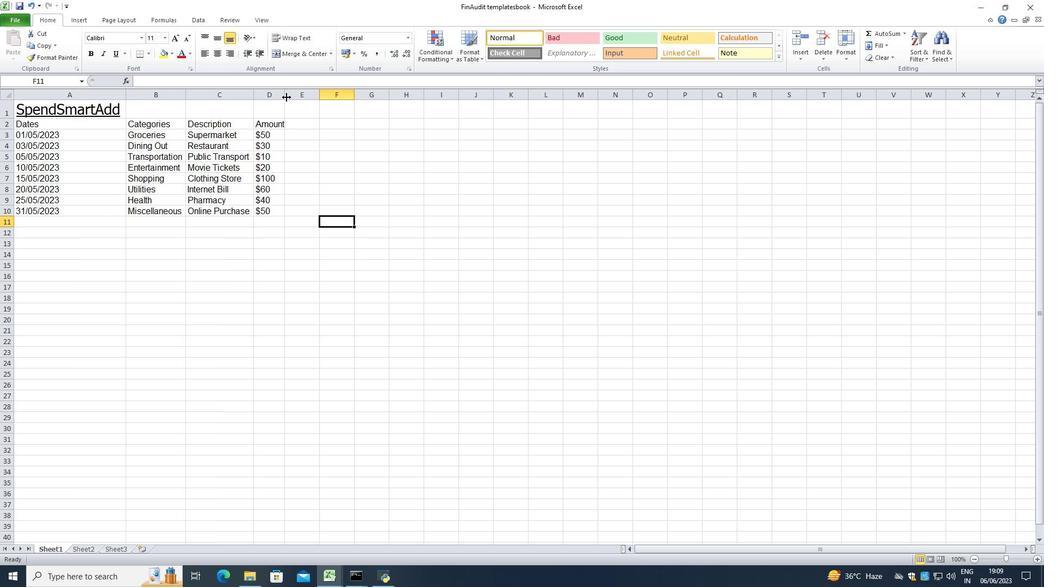 
Action: Mouse pressed left at (287, 95)
Screenshot: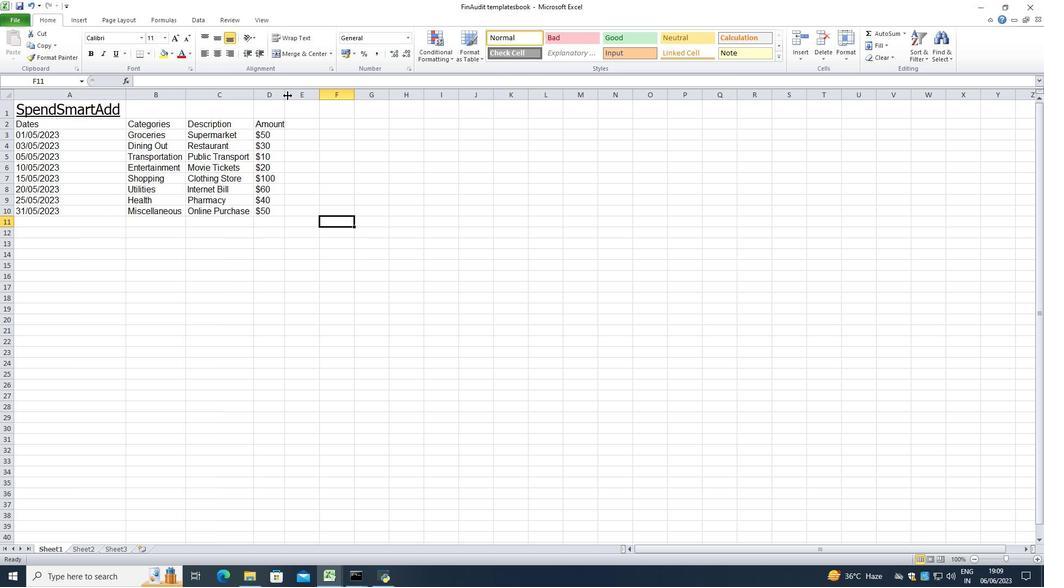 
Action: Mouse pressed left at (287, 95)
Screenshot: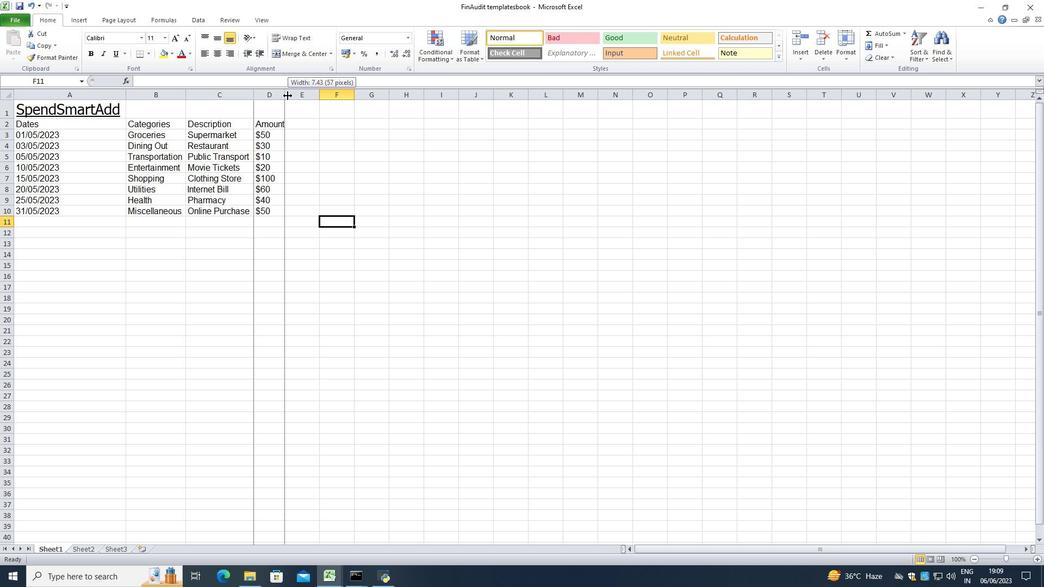 
Action: Mouse moved to (247, 241)
Screenshot: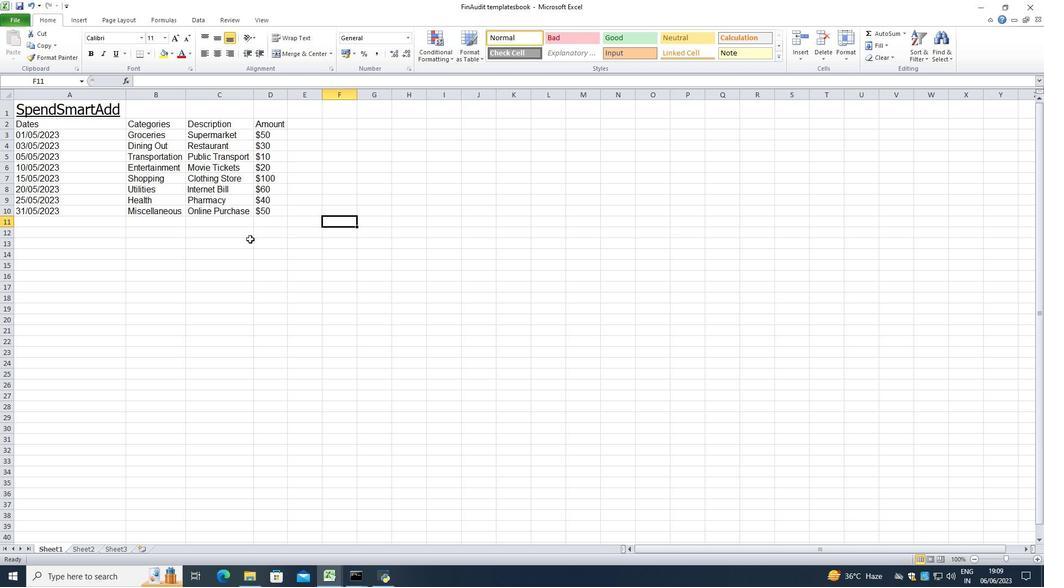 
Action: Key pressed ctrl+S
Screenshot: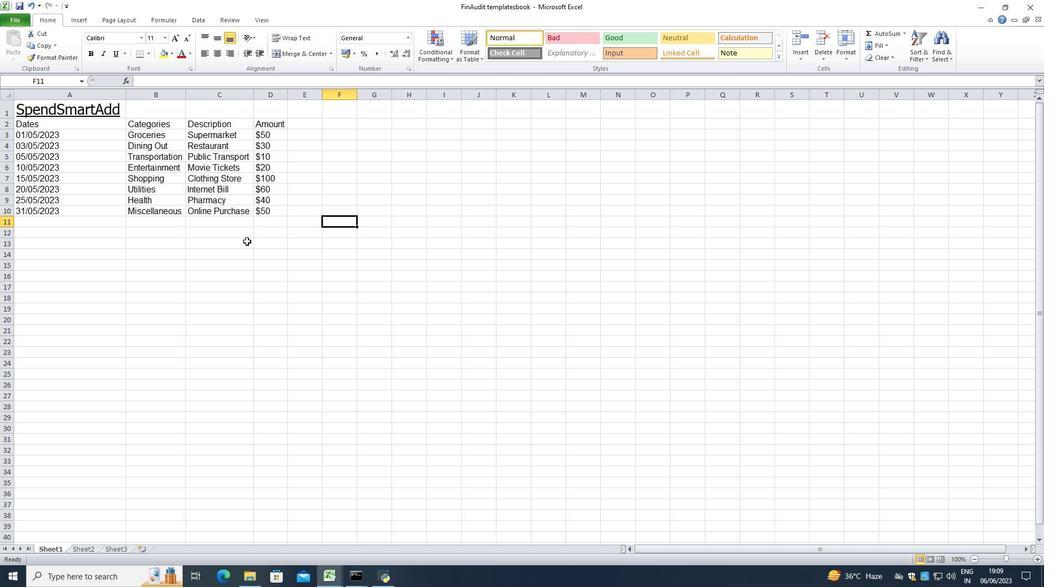
